 Task: For heading Arial Rounded MT Bold with Underline.  font size for heading26,  'Change the font style of data to'Browallia New.  and font size to 18,  Change the alignment of both headline & data to Align middle & Align Text left.  In the sheet  Inspire Sales 
Action: Mouse moved to (72, 140)
Screenshot: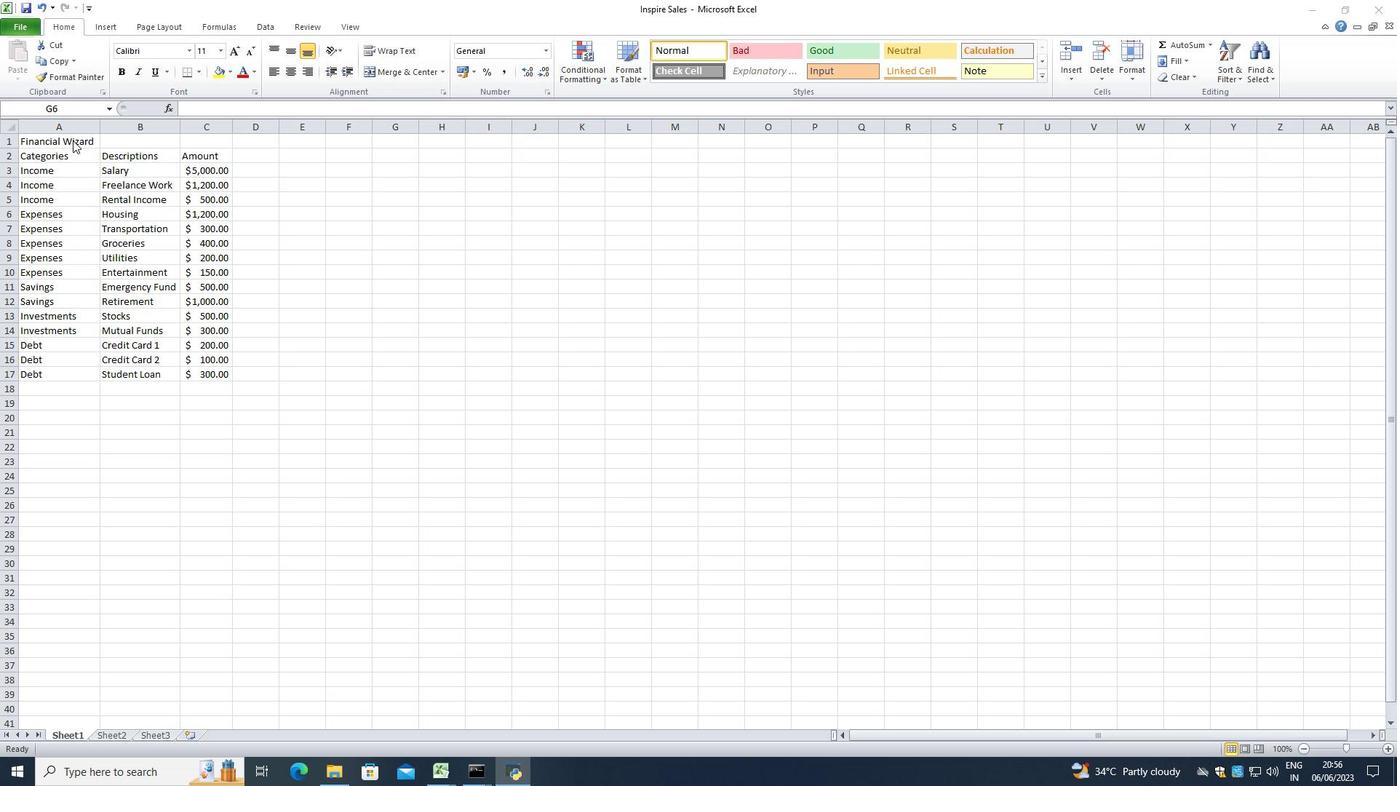 
Action: Mouse pressed left at (72, 140)
Screenshot: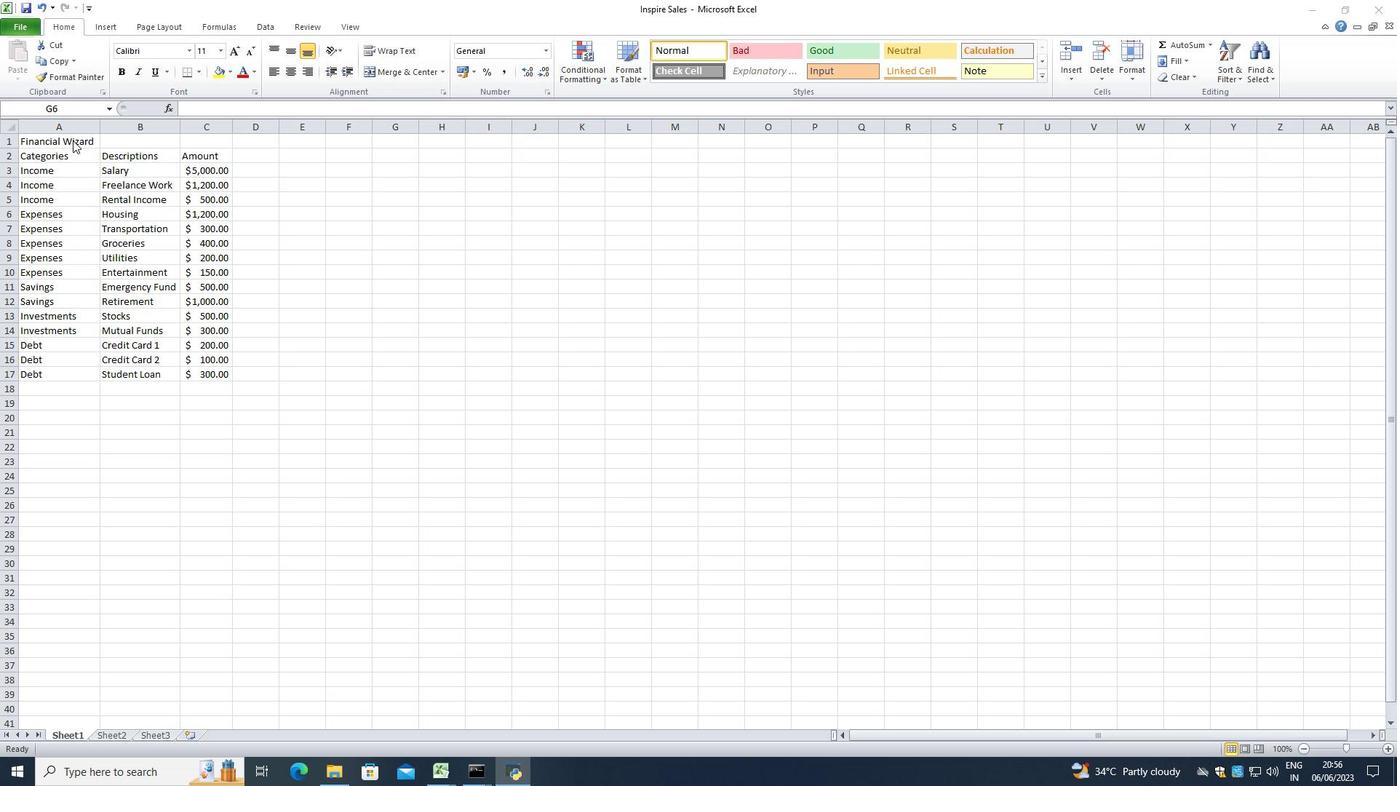 
Action: Mouse moved to (67, 139)
Screenshot: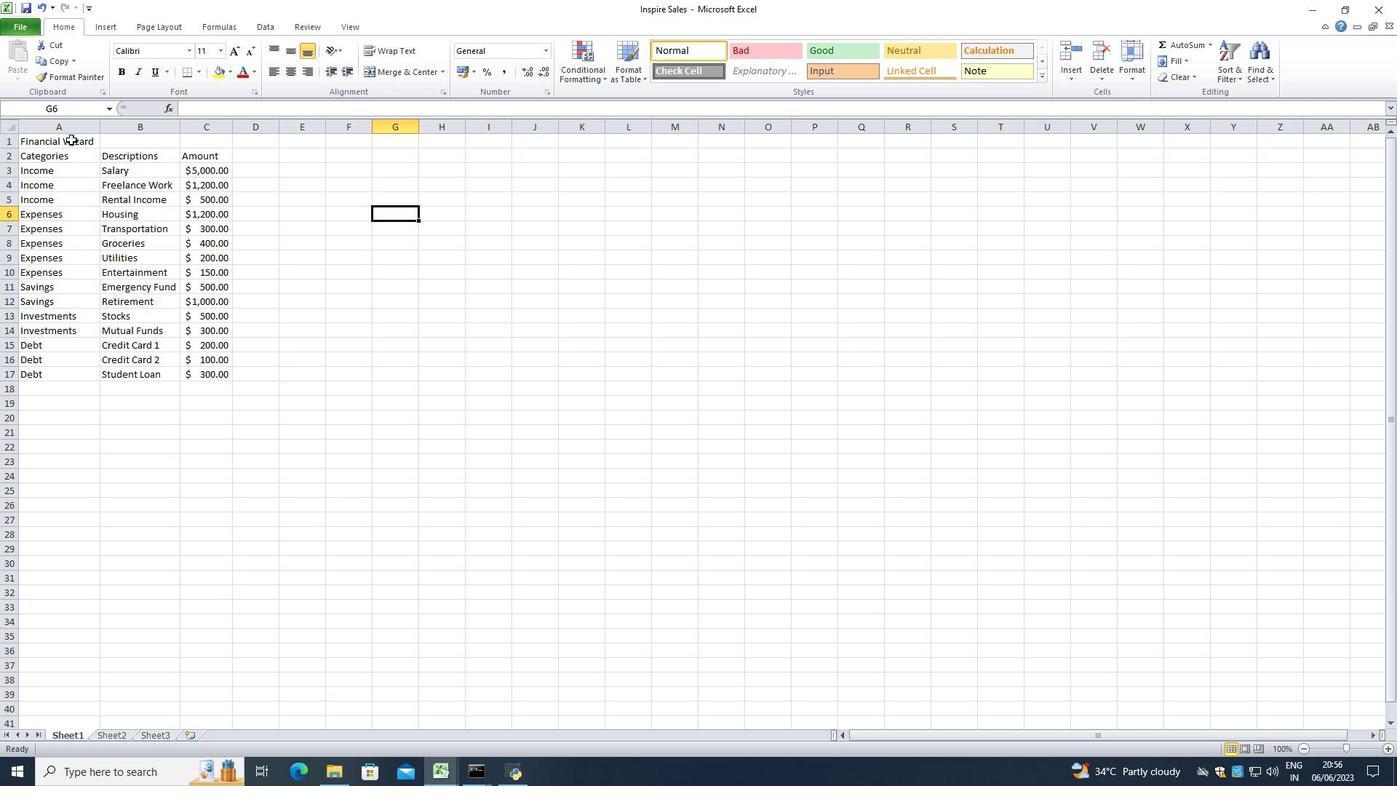 
Action: Mouse pressed left at (67, 139)
Screenshot: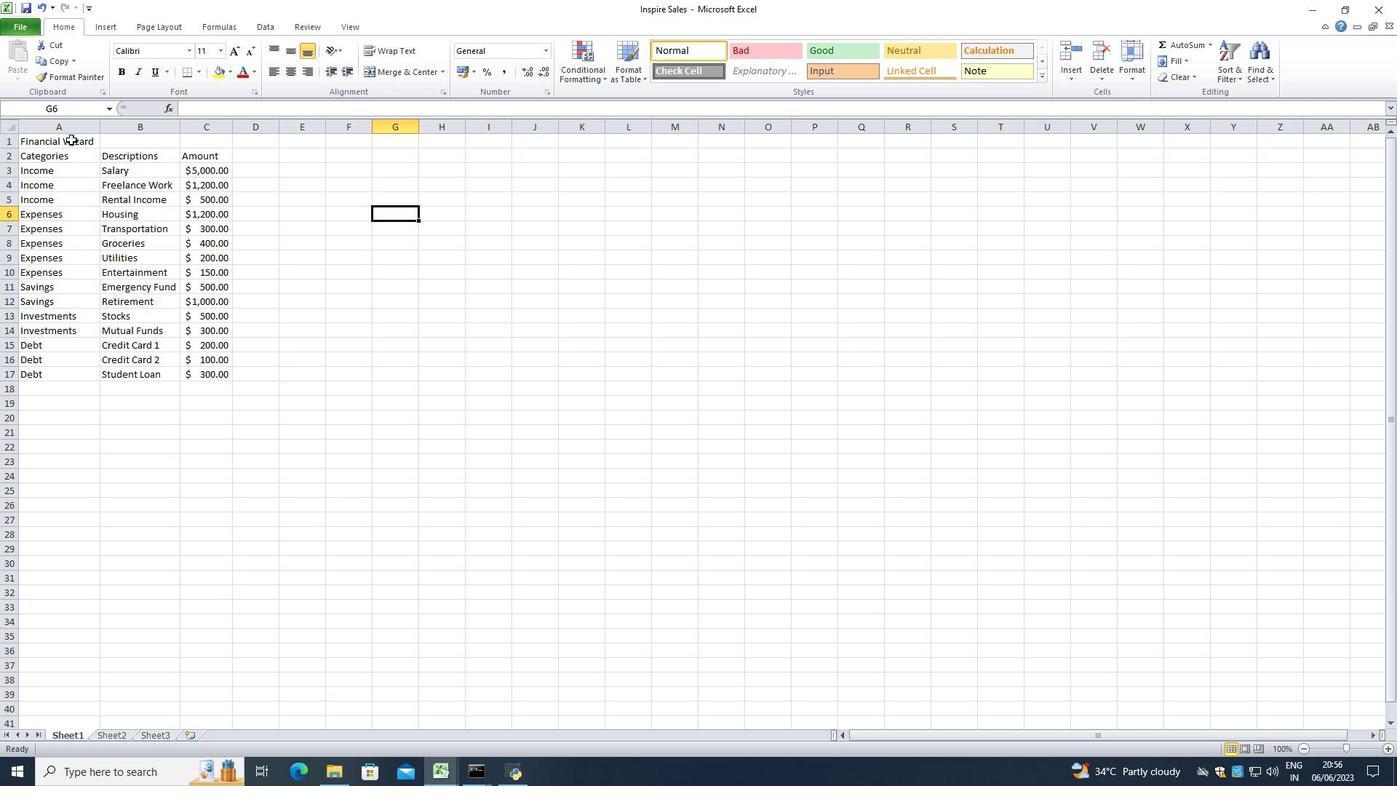 
Action: Mouse moved to (151, 46)
Screenshot: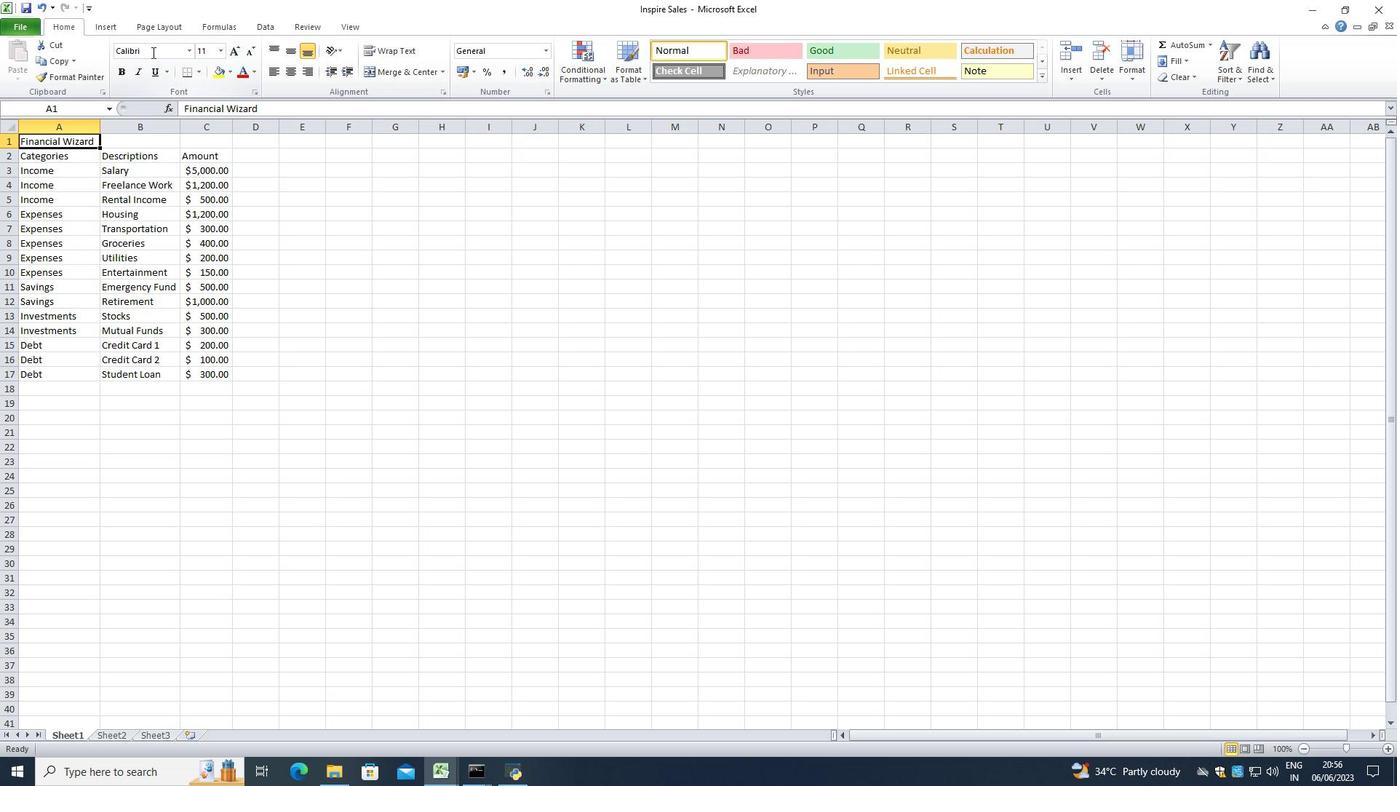 
Action: Mouse pressed left at (151, 46)
Screenshot: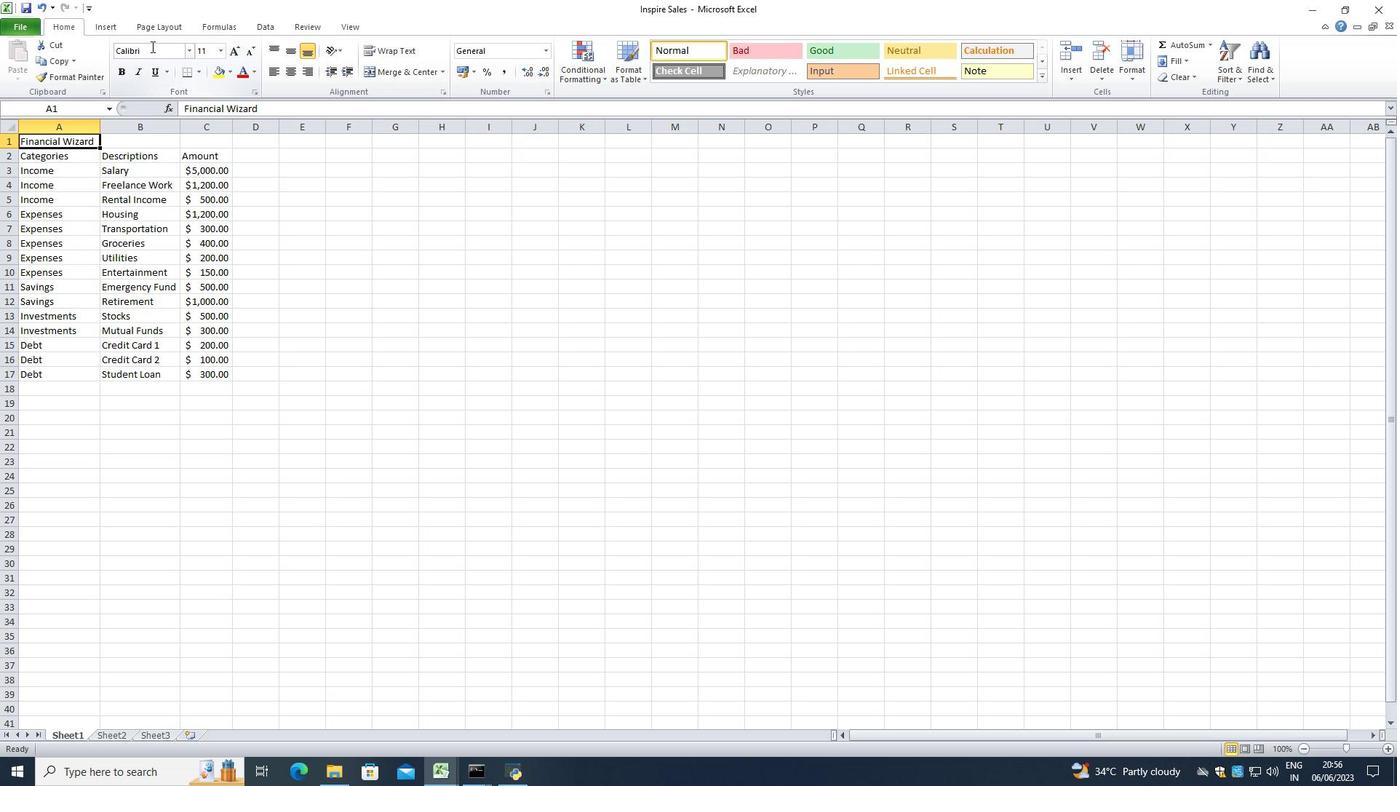 
Action: Key pressed <Key.backspace><Key.shift>Aris<Key.backspace>al<Key.space><Key.shift><Key.shift><Key.shift><Key.shift>Rounded<Key.space><Key.shift><Key.shift><Key.shift>M<Key.shift>T<Key.space><Key.backspace><Key.shift>Bold<Key.enter>
Screenshot: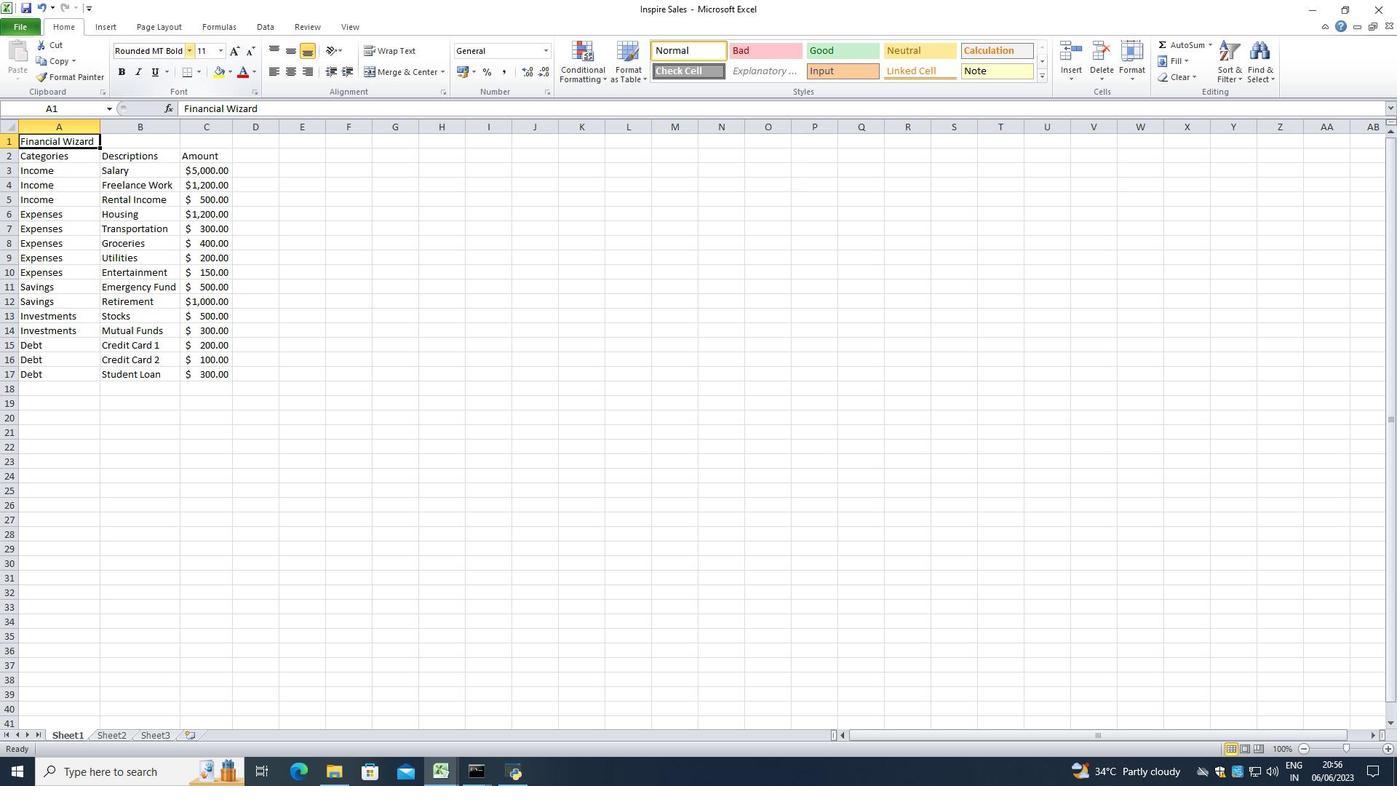 
Action: Mouse moved to (164, 72)
Screenshot: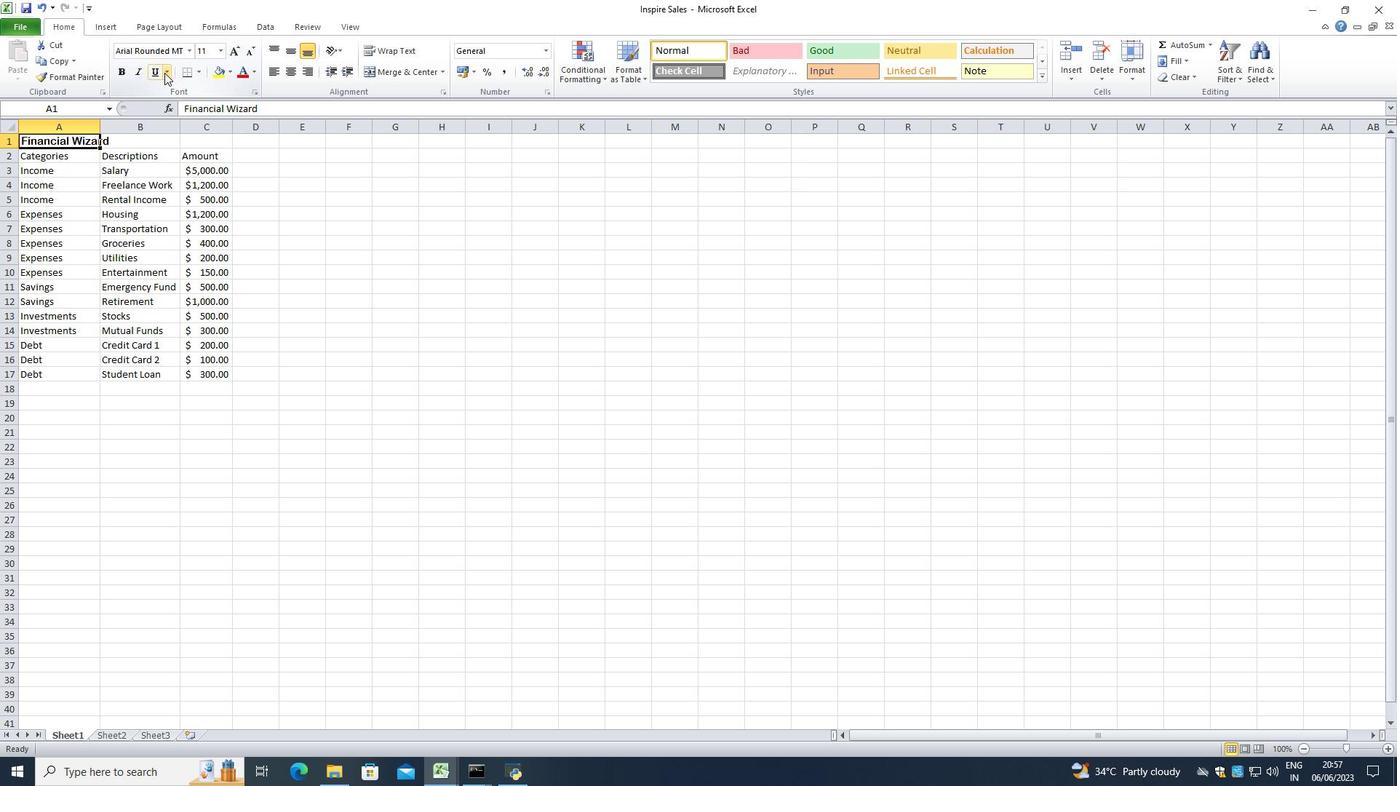 
Action: Mouse pressed left at (164, 72)
Screenshot: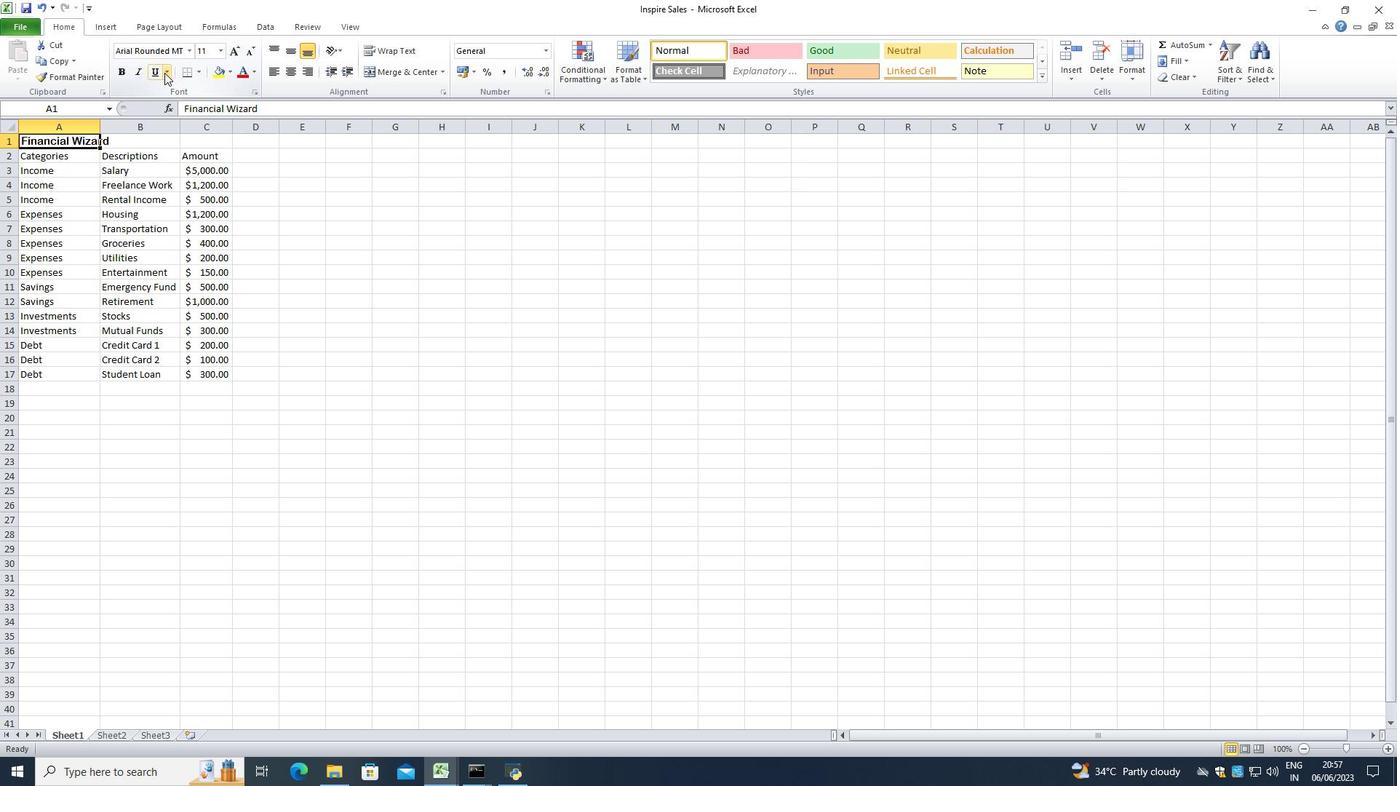 
Action: Mouse moved to (153, 72)
Screenshot: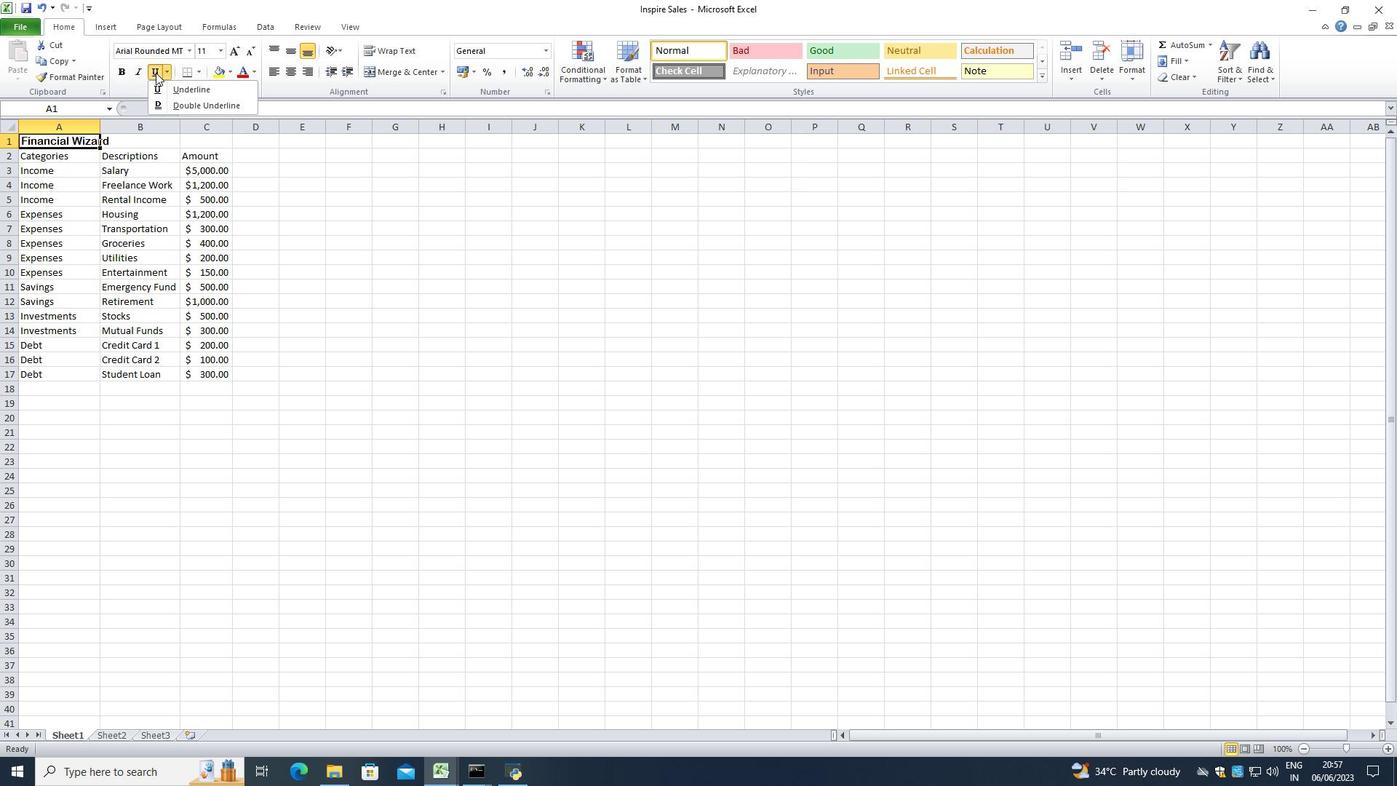 
Action: Mouse pressed left at (153, 72)
Screenshot: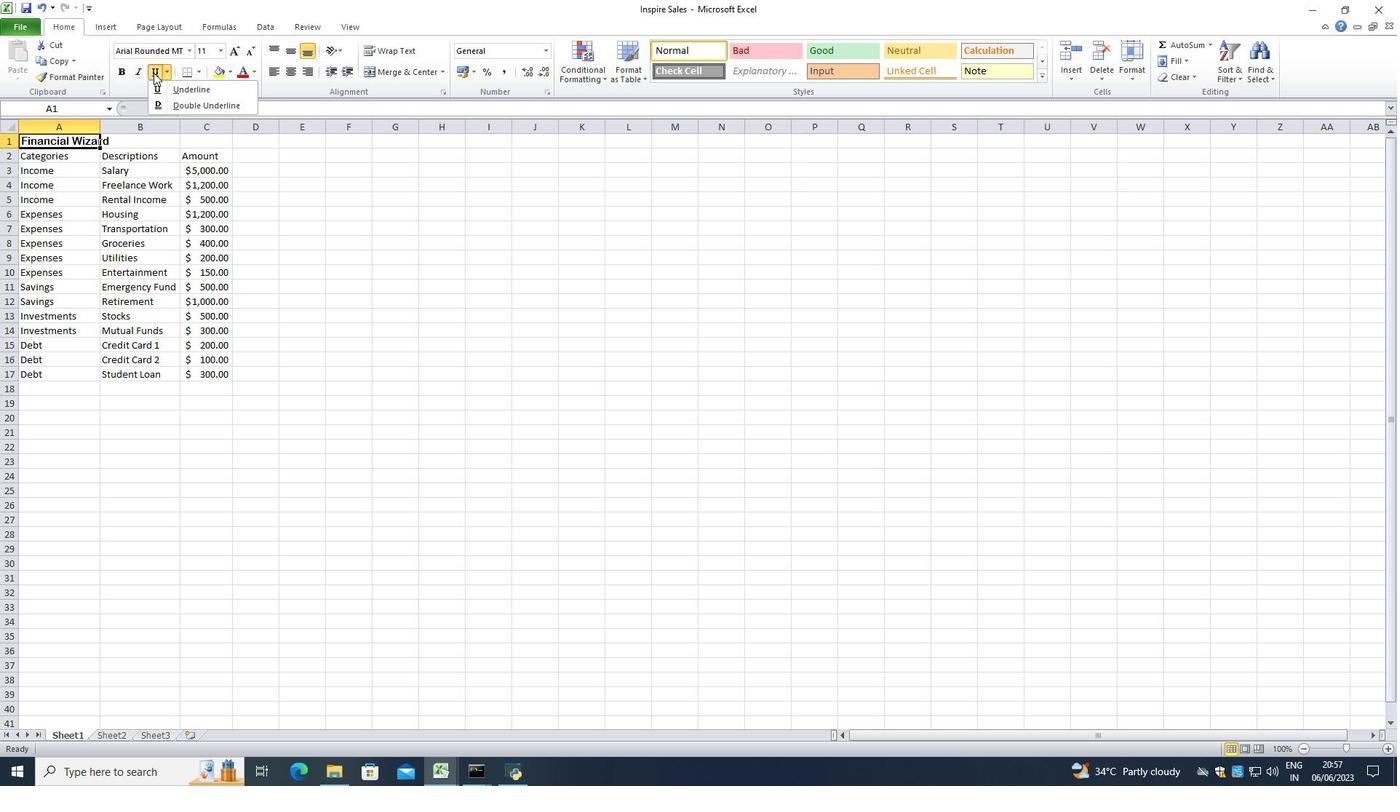 
Action: Mouse moved to (209, 51)
Screenshot: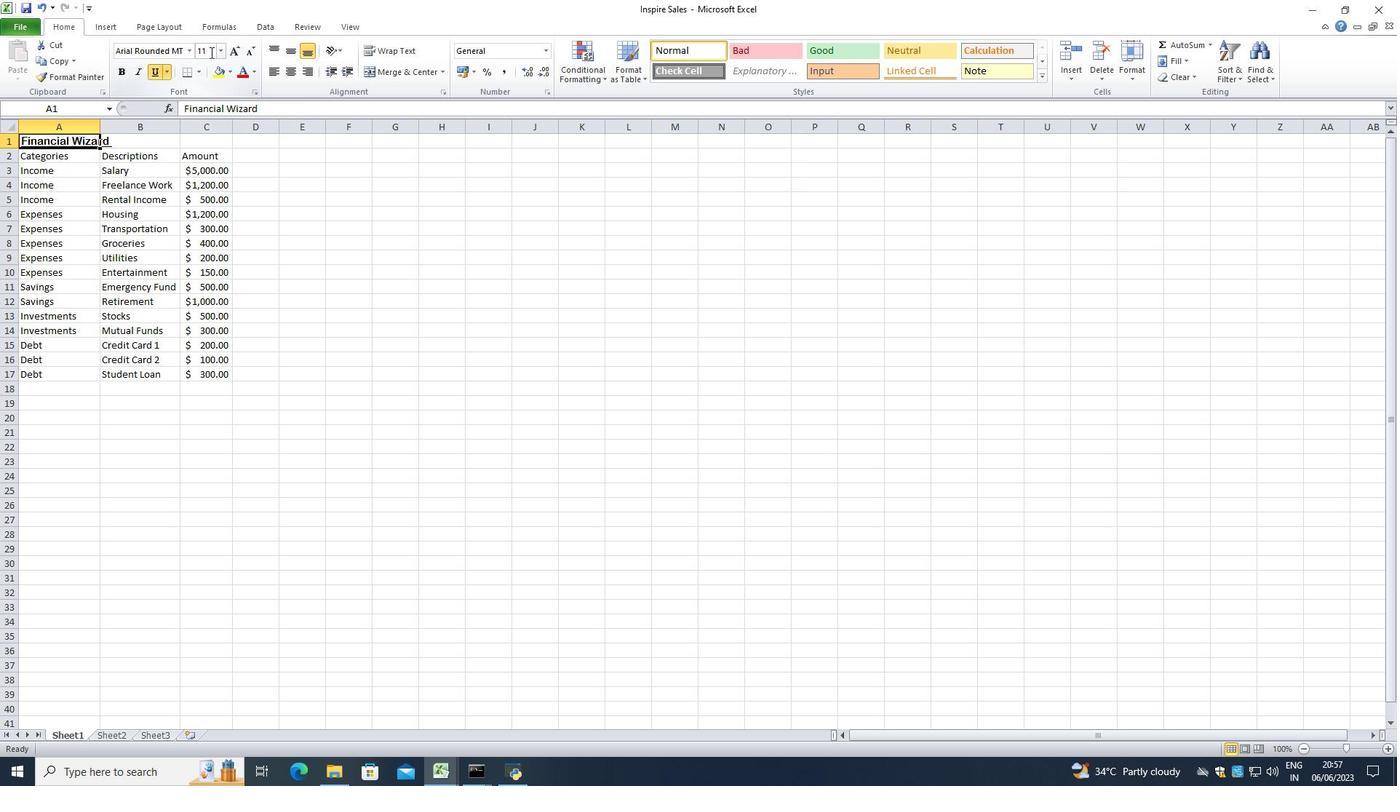 
Action: Mouse pressed left at (209, 51)
Screenshot: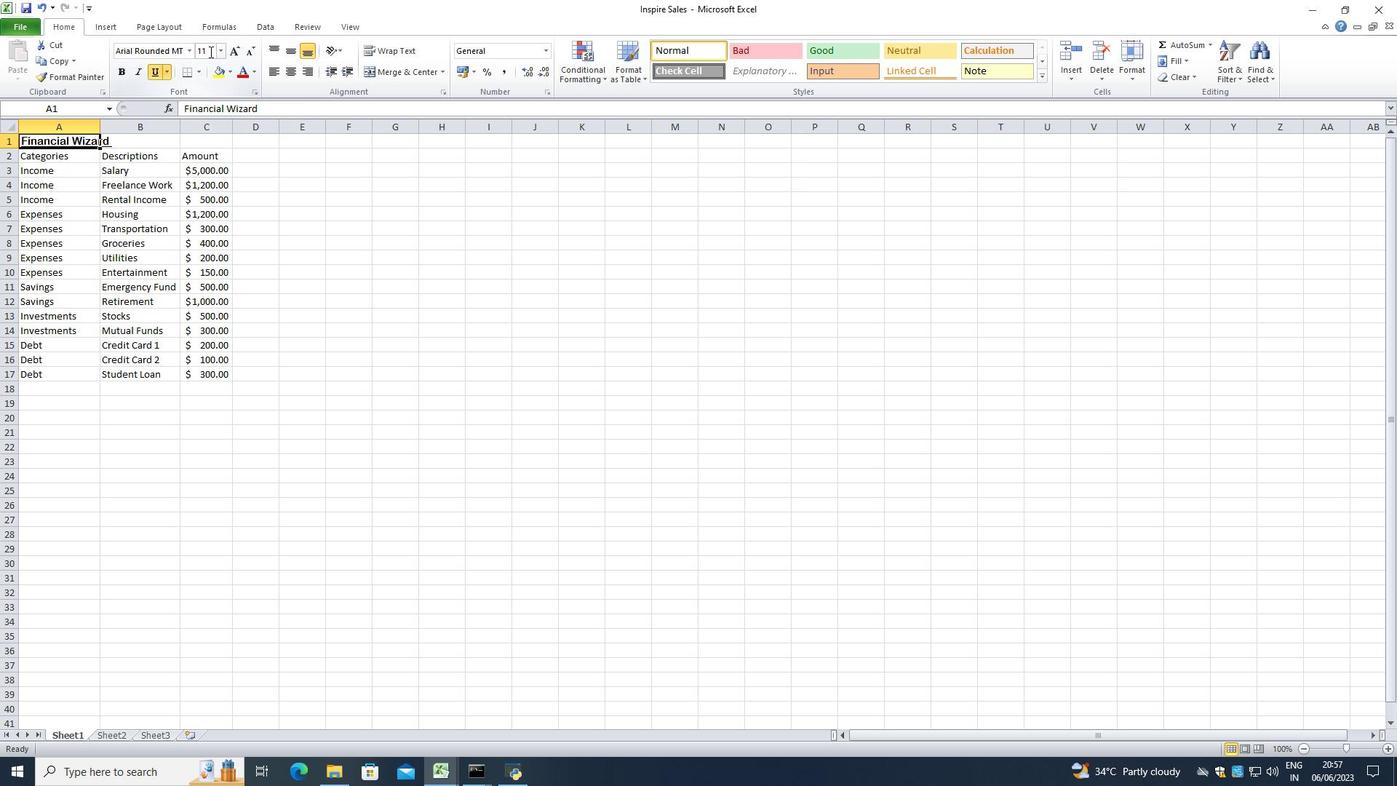 
Action: Mouse moved to (194, 61)
Screenshot: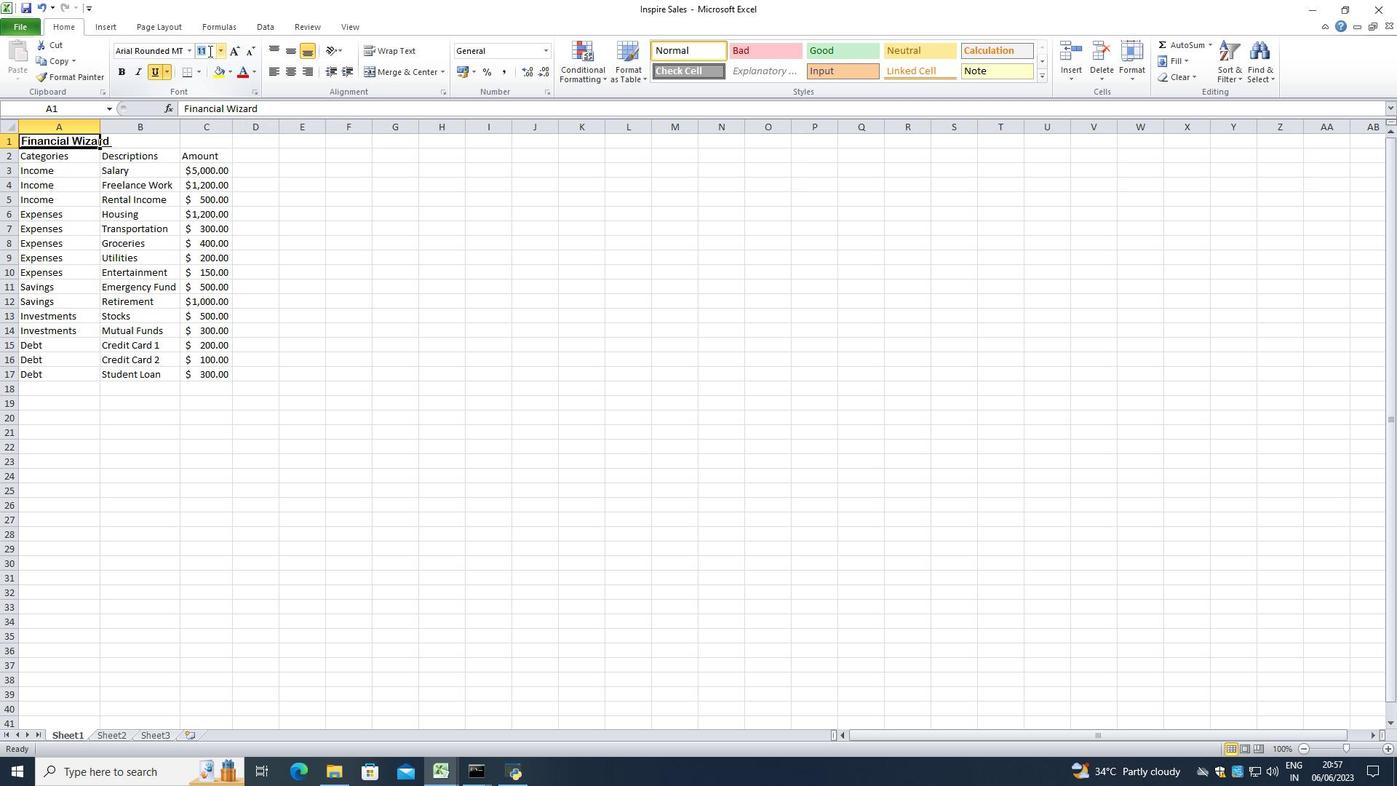 
Action: Key pressed <Key.backspace>26<Key.enter>
Screenshot: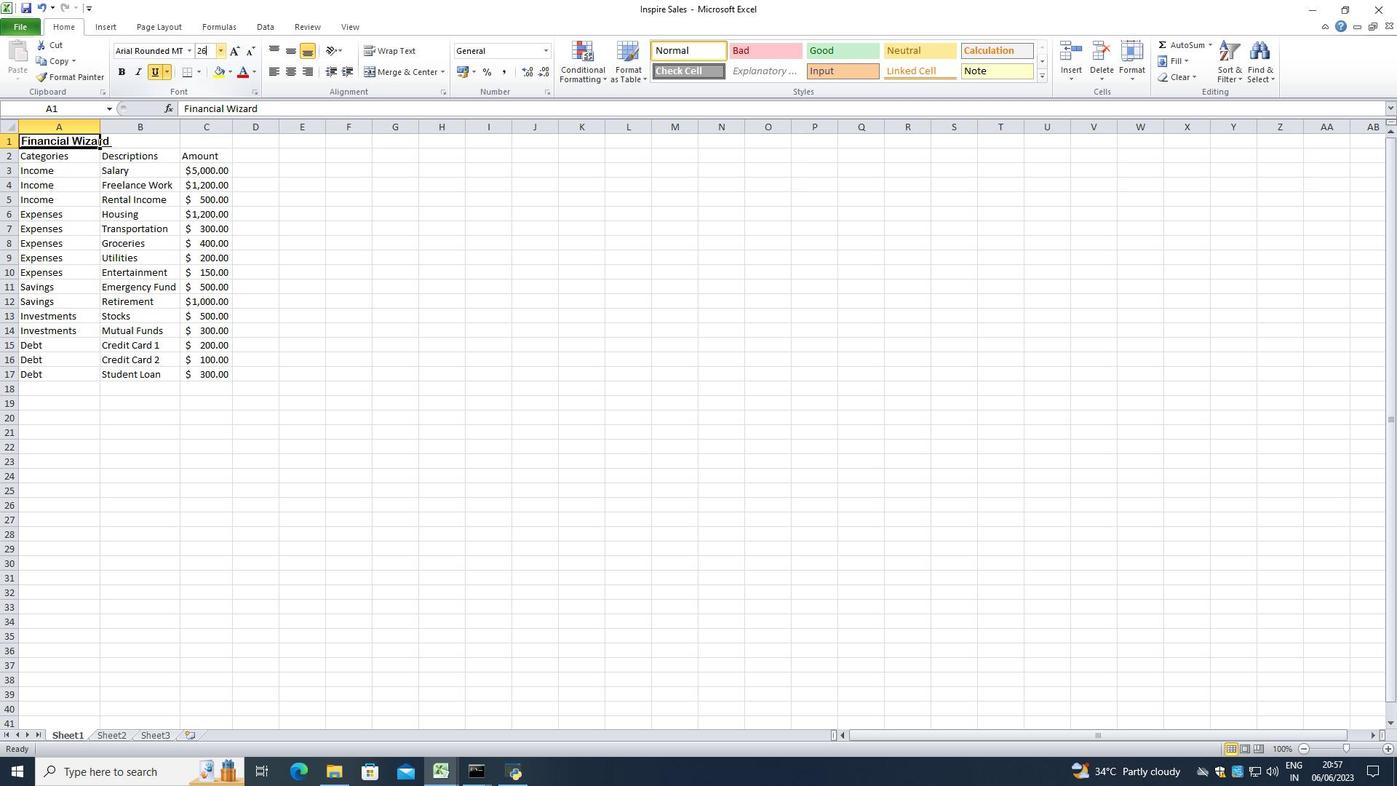 
Action: Mouse moved to (87, 176)
Screenshot: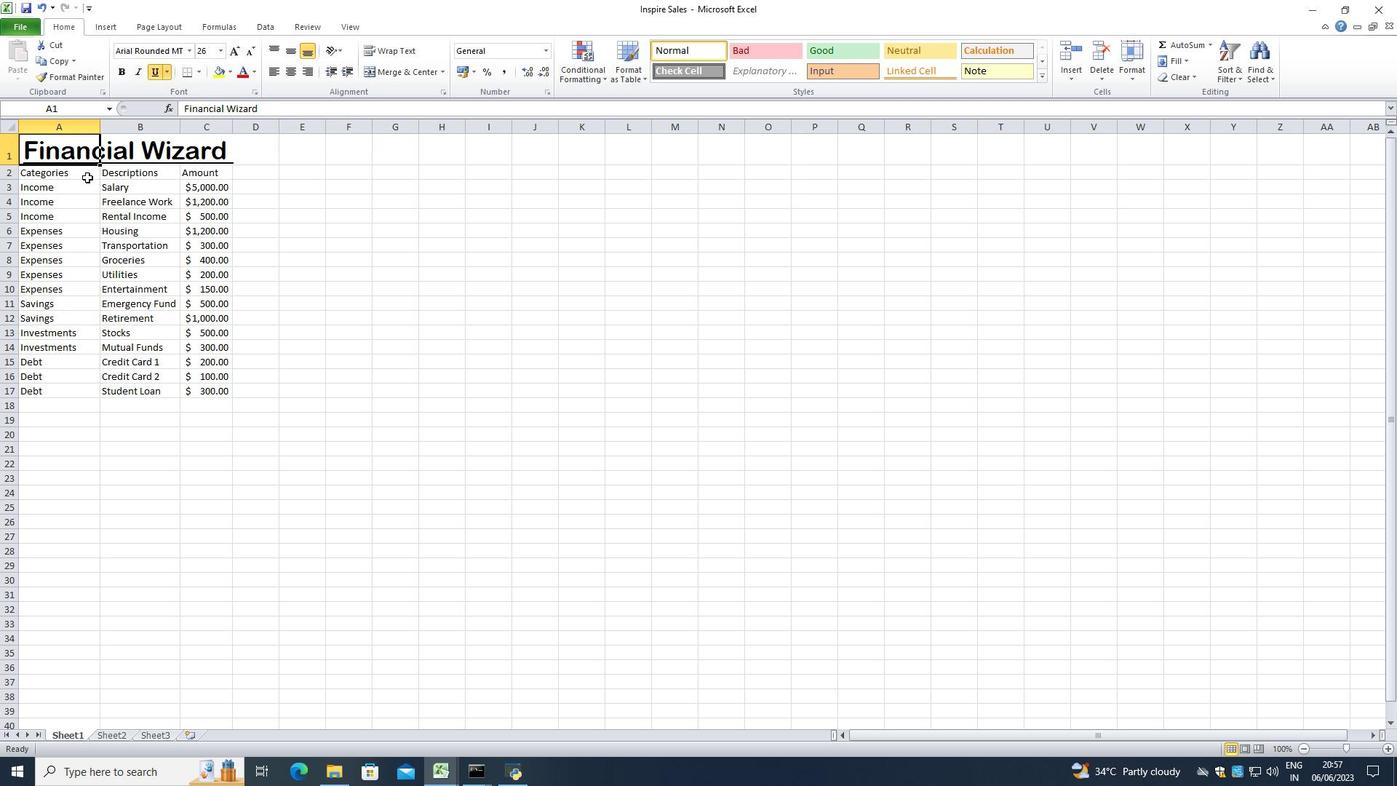 
Action: Mouse pressed left at (87, 176)
Screenshot: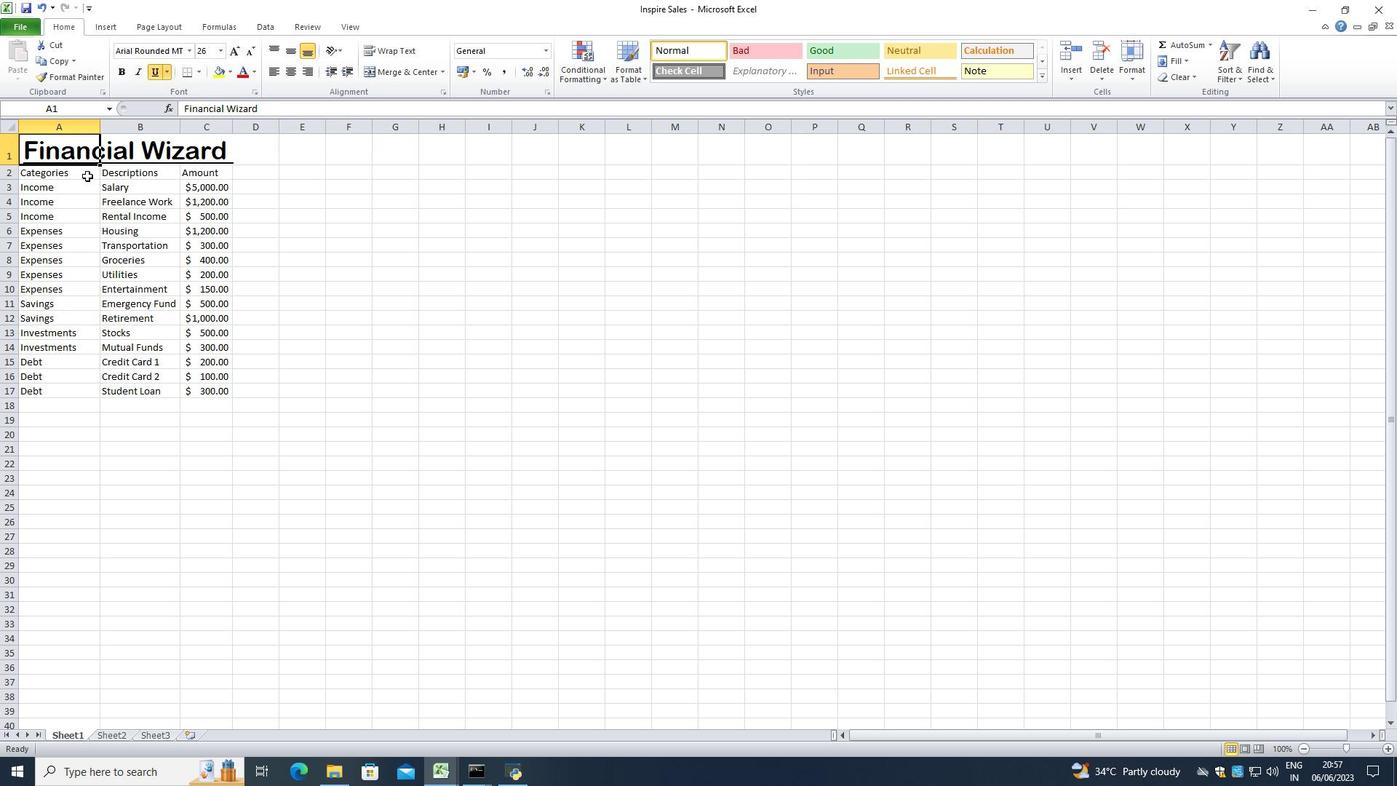 
Action: Mouse moved to (163, 53)
Screenshot: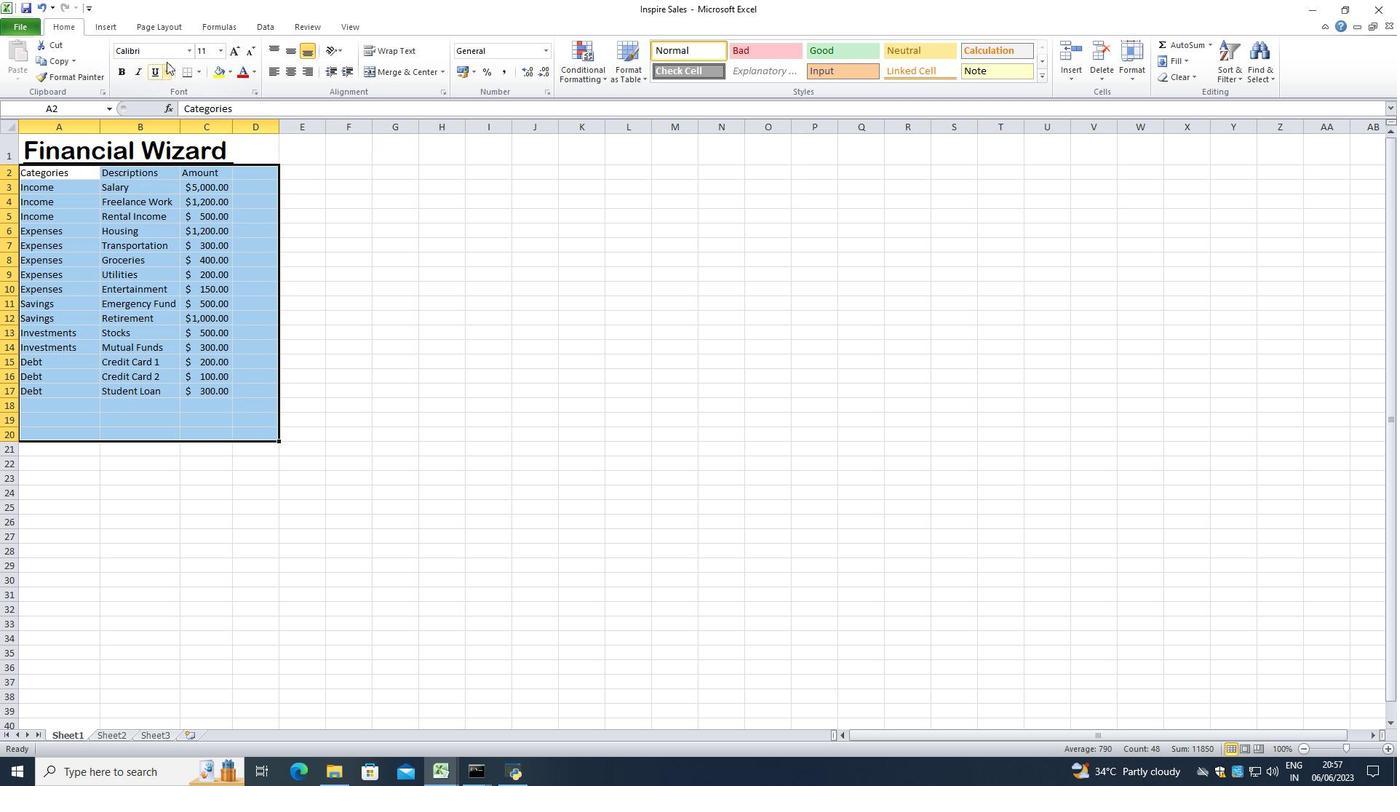 
Action: Mouse pressed left at (163, 53)
Screenshot: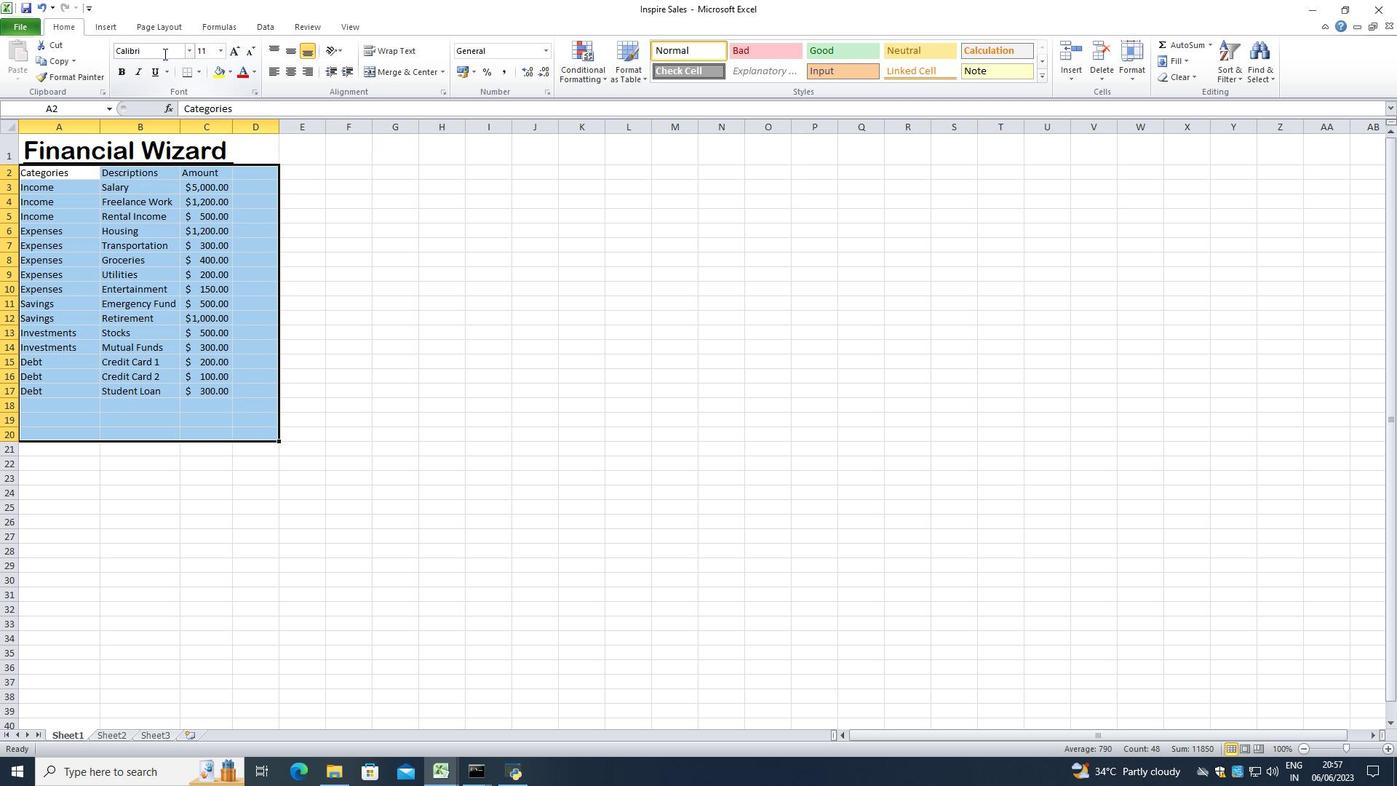
Action: Mouse moved to (167, 50)
Screenshot: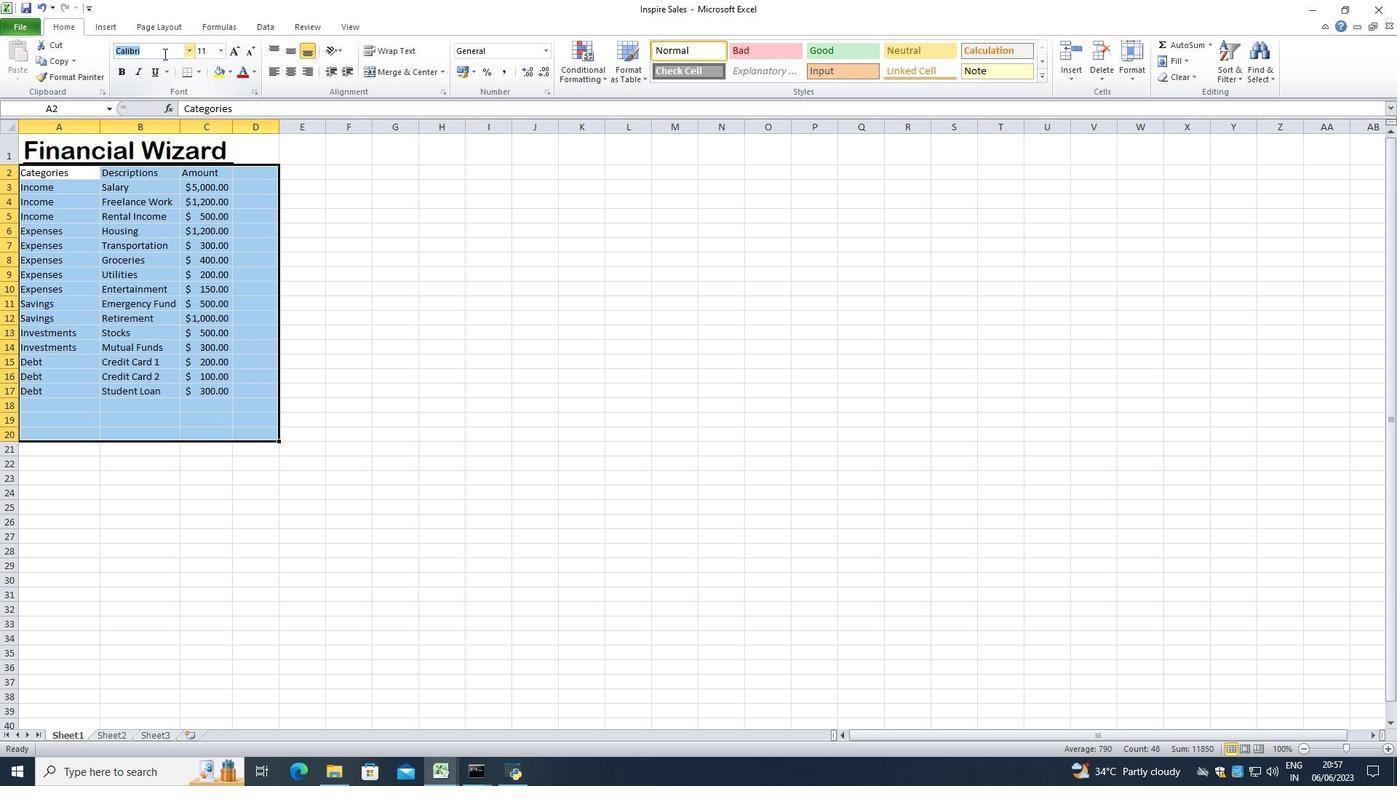 
Action: Key pressed <Key.backspace><Key.shift><Key.shift><Key.shift><Key.shift><Key.shift>Browallia<Key.space><Key.shift><Key.shift><Key.shift><Key.shift><Key.shift><Key.shift><Key.shift>New<Key.enter>
Screenshot: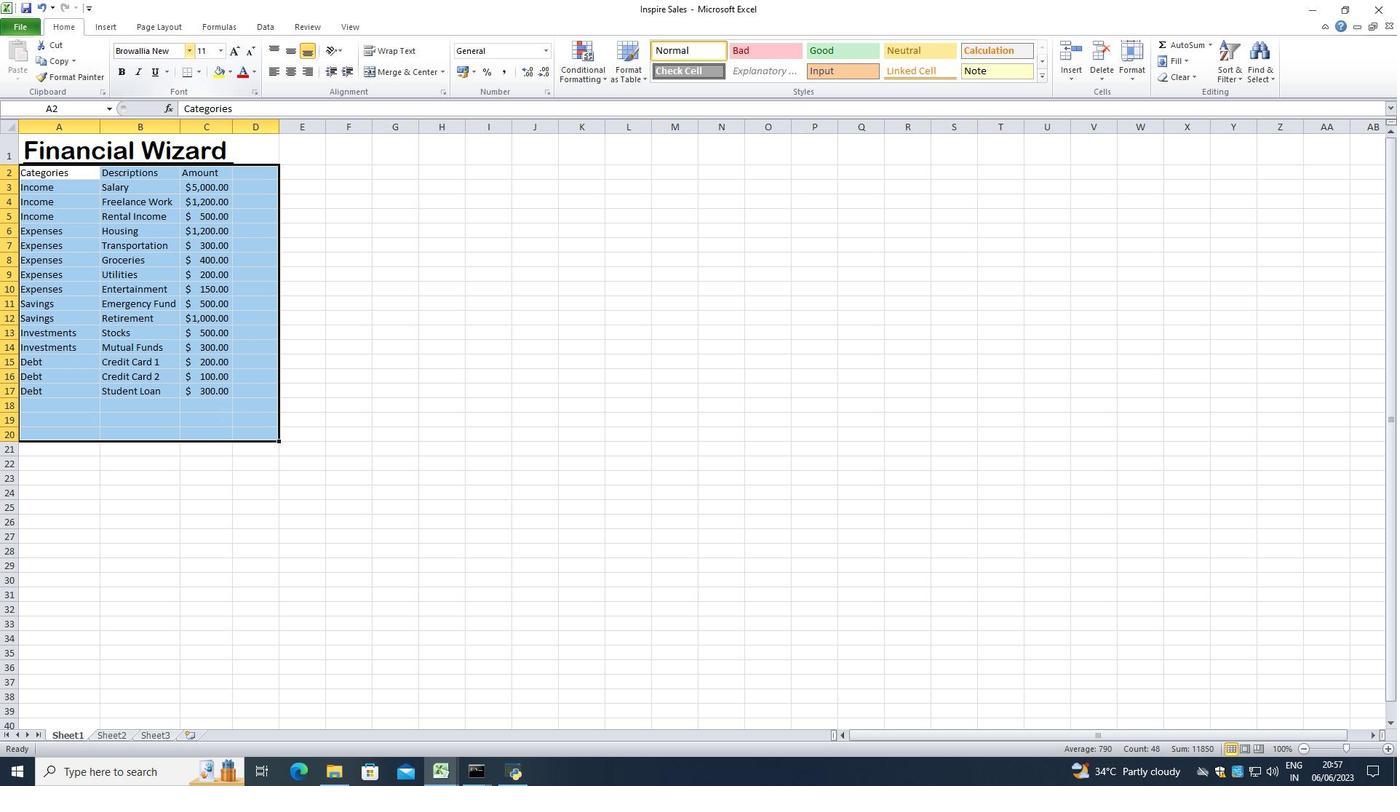 
Action: Mouse moved to (205, 50)
Screenshot: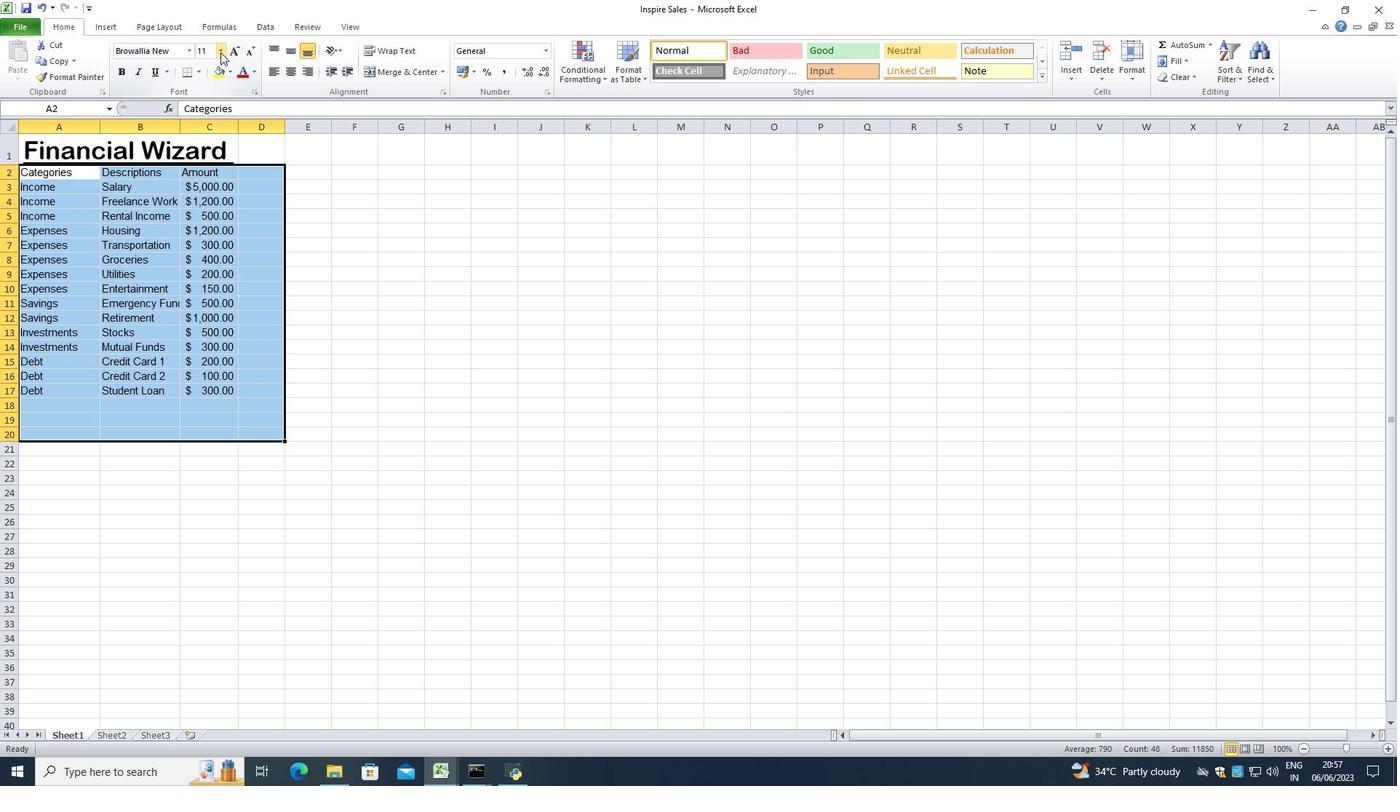
Action: Mouse pressed left at (205, 50)
Screenshot: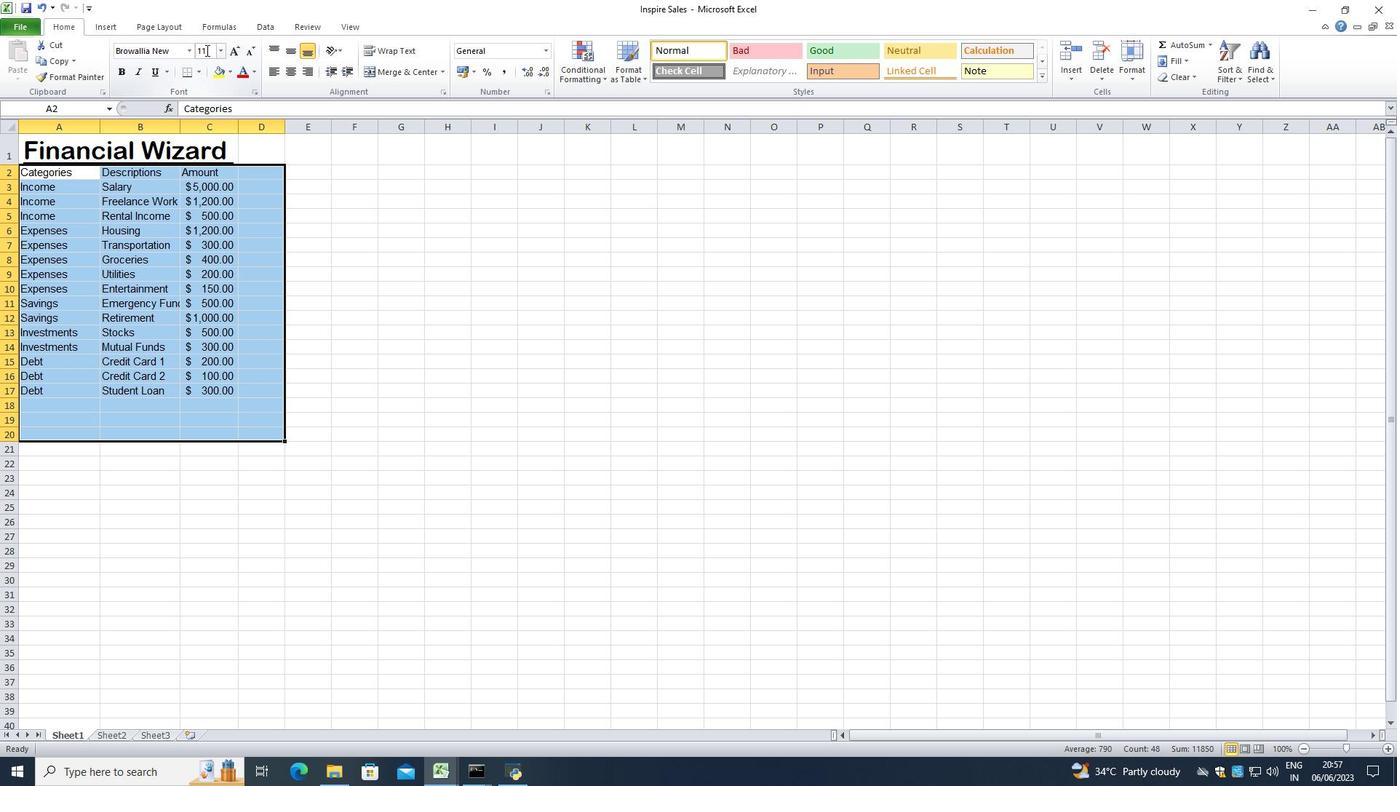 
Action: Mouse moved to (195, 55)
Screenshot: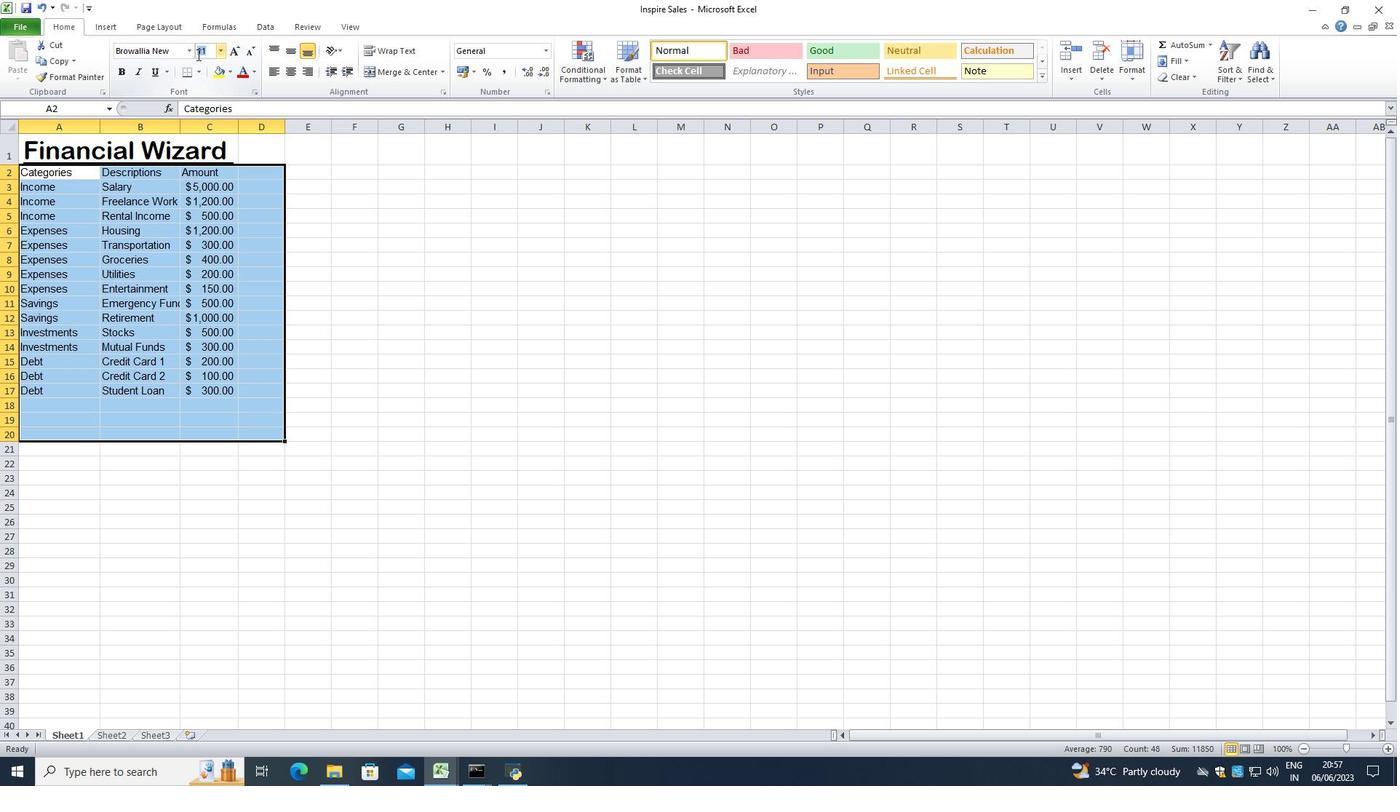
Action: Key pressed <Key.backspace>18<Key.enter>
Screenshot: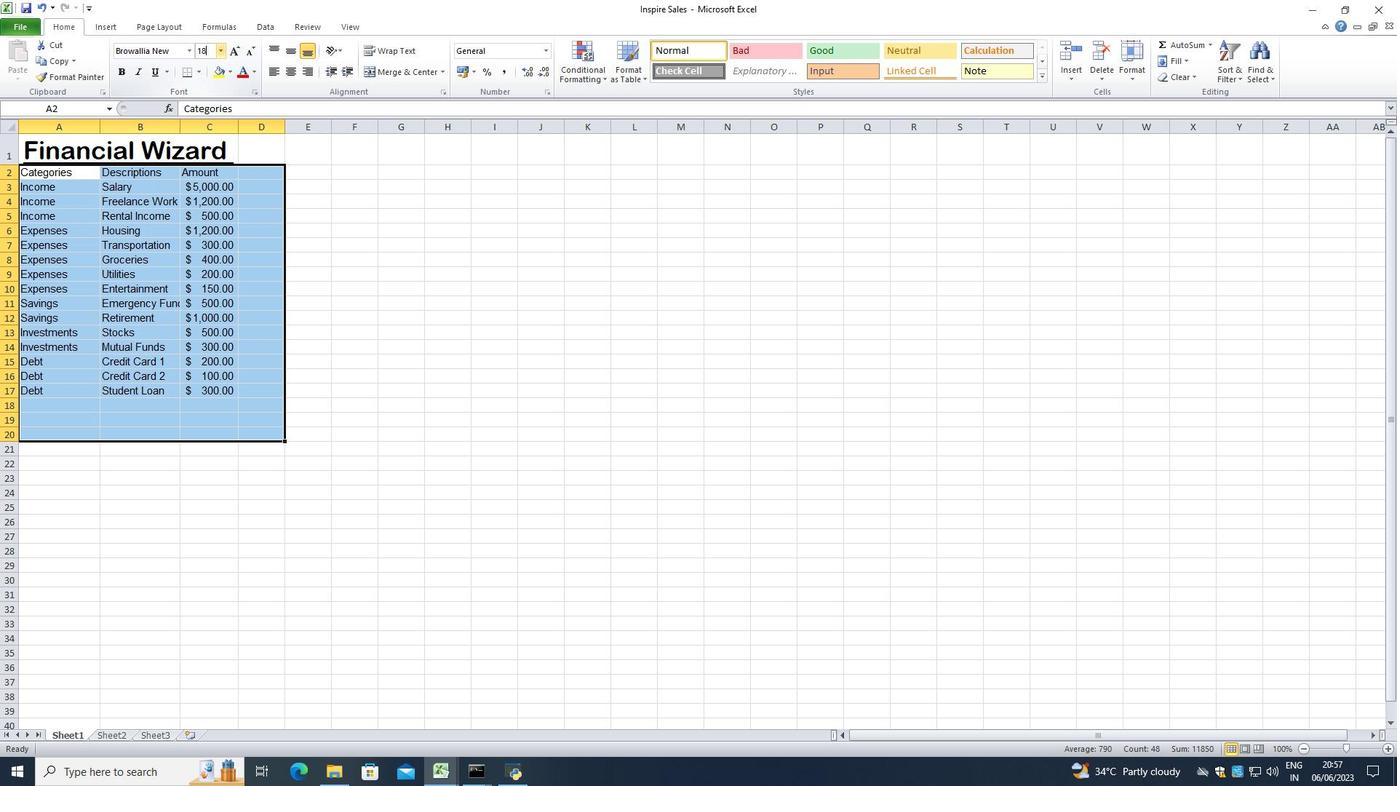 
Action: Mouse moved to (47, 144)
Screenshot: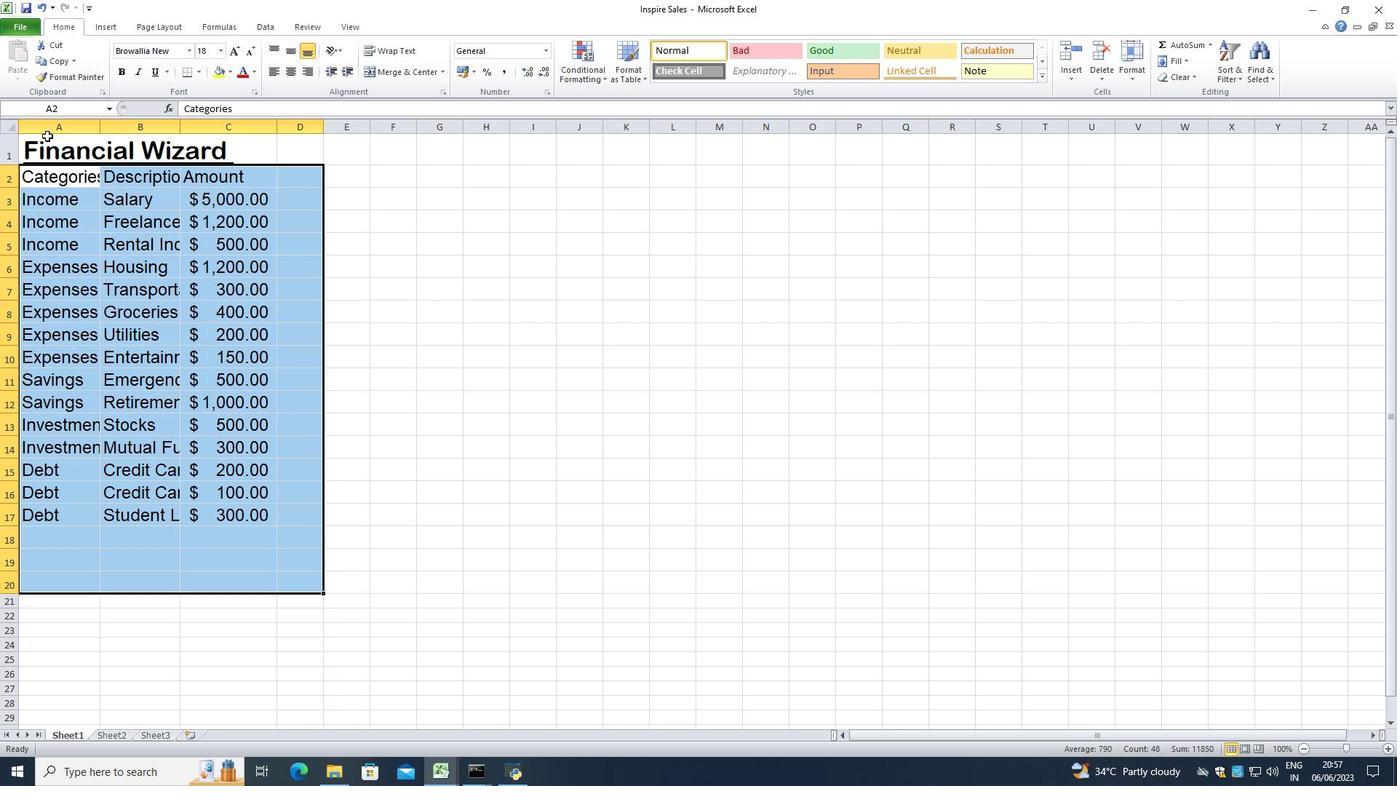 
Action: Mouse pressed left at (47, 144)
Screenshot: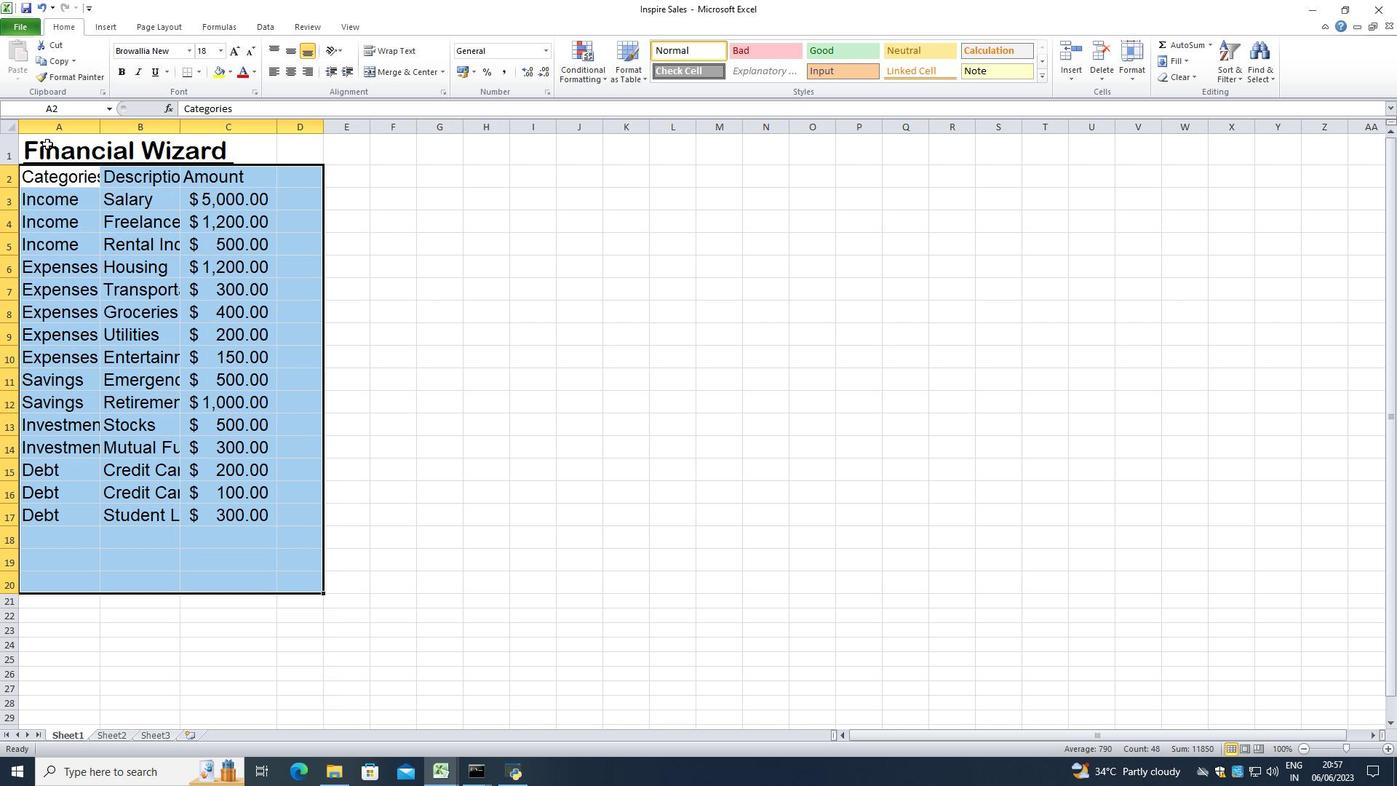 
Action: Mouse moved to (287, 56)
Screenshot: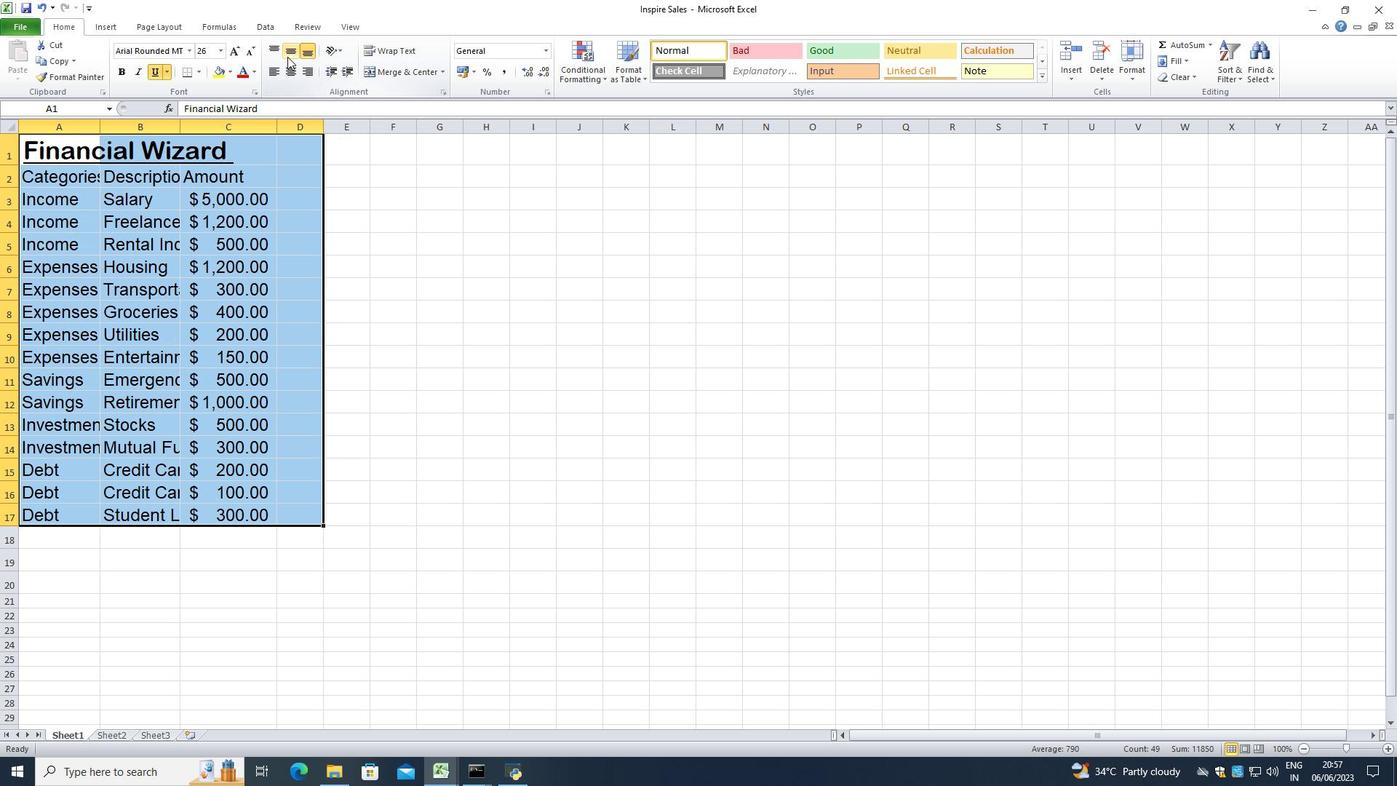 
Action: Mouse pressed left at (287, 56)
Screenshot: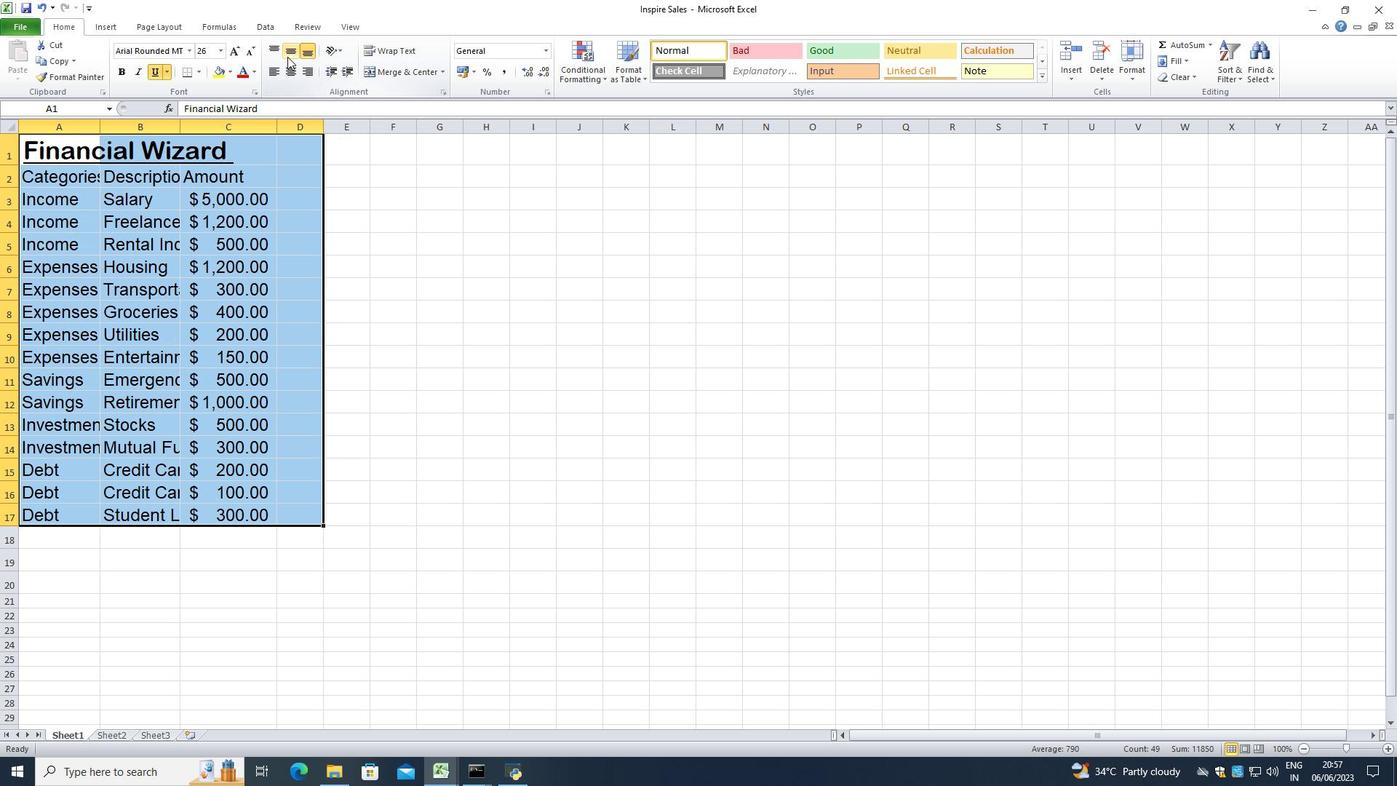 
Action: Mouse moved to (272, 73)
Screenshot: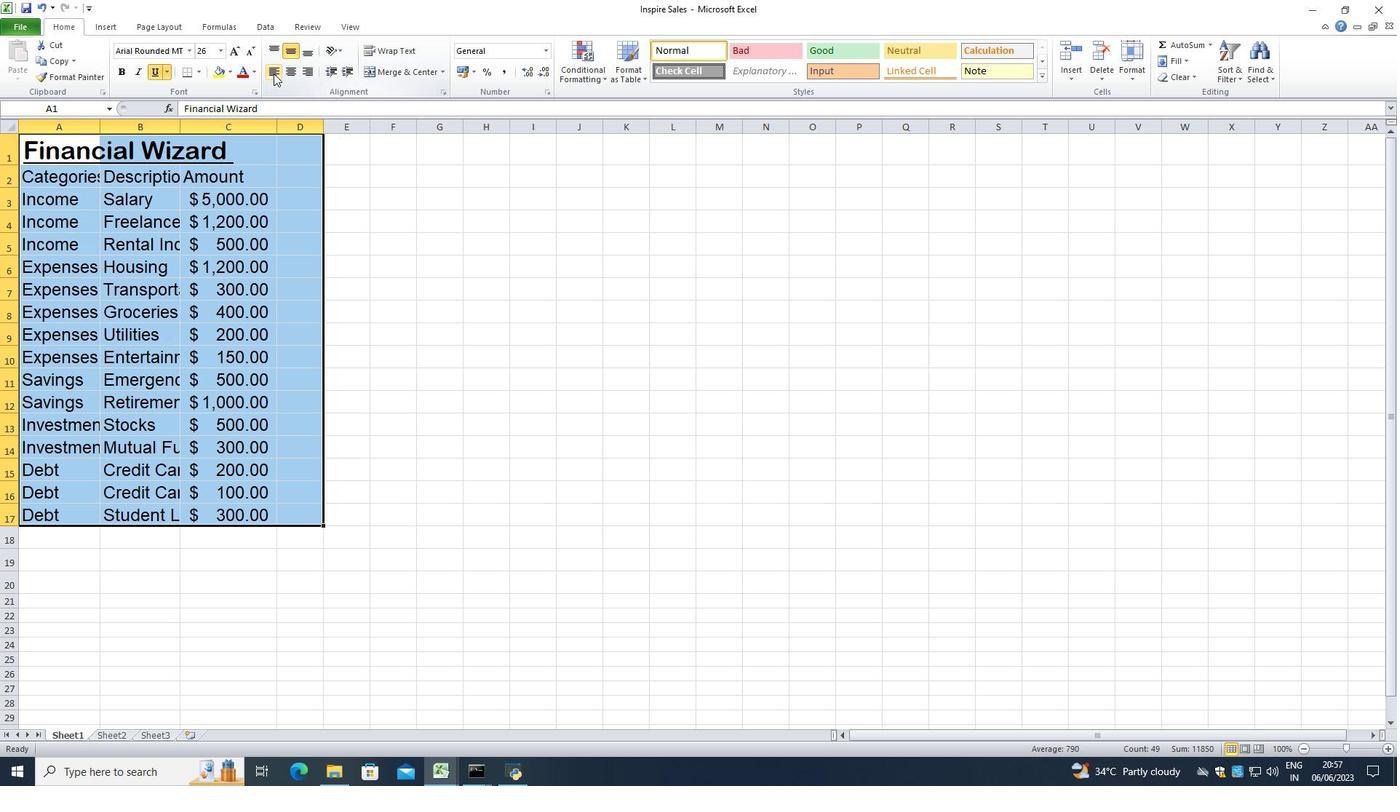 
Action: Mouse pressed left at (272, 73)
Screenshot: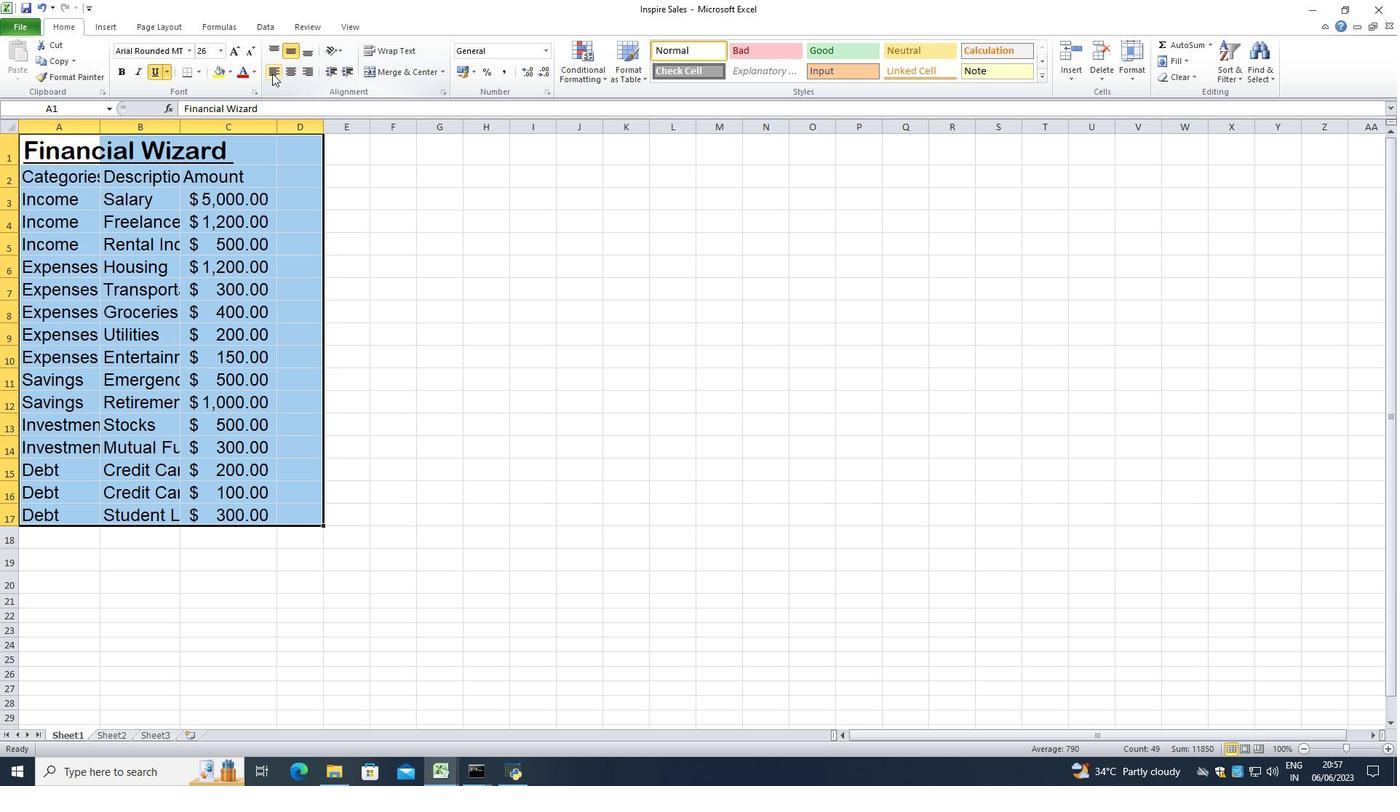 
Action: Mouse moved to (401, 256)
Screenshot: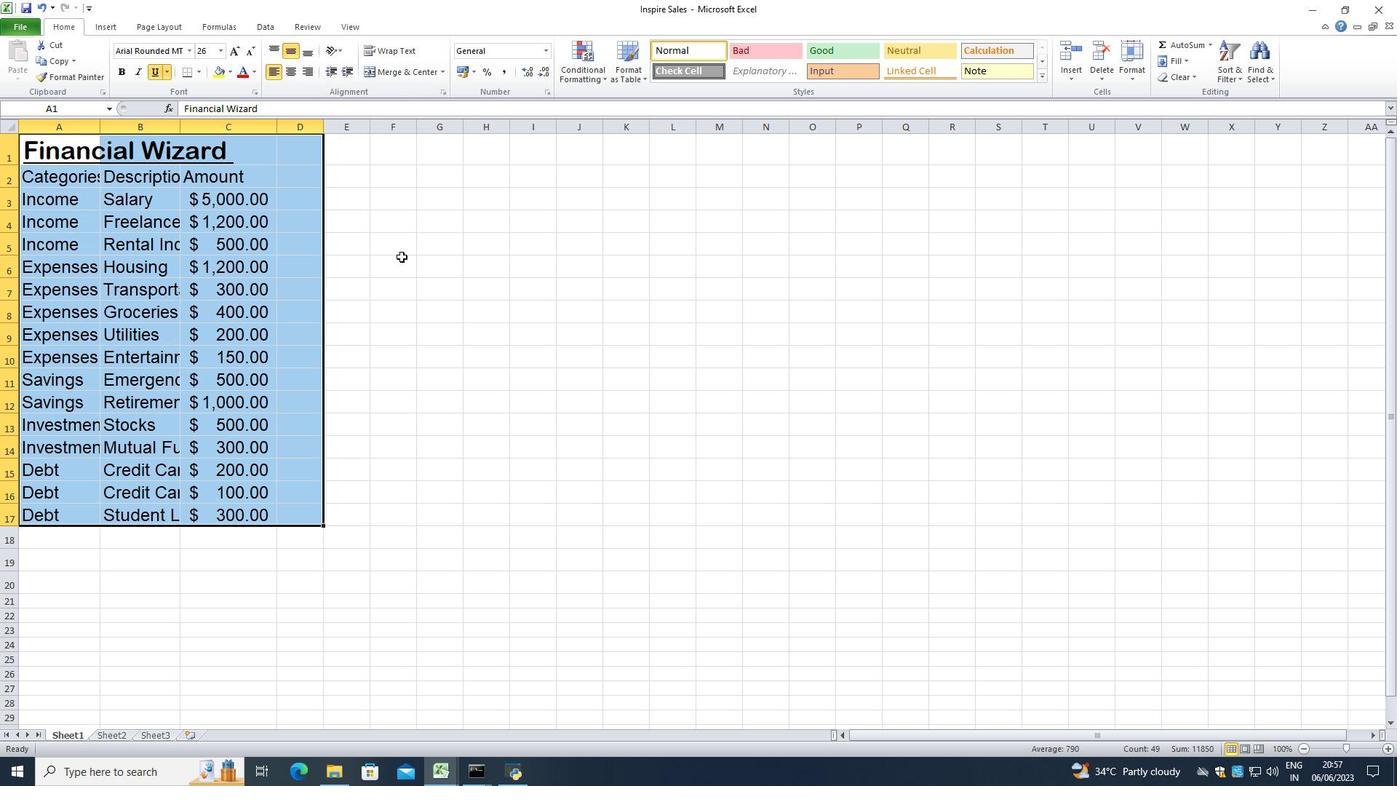 
Action: Mouse pressed left at (401, 256)
Screenshot: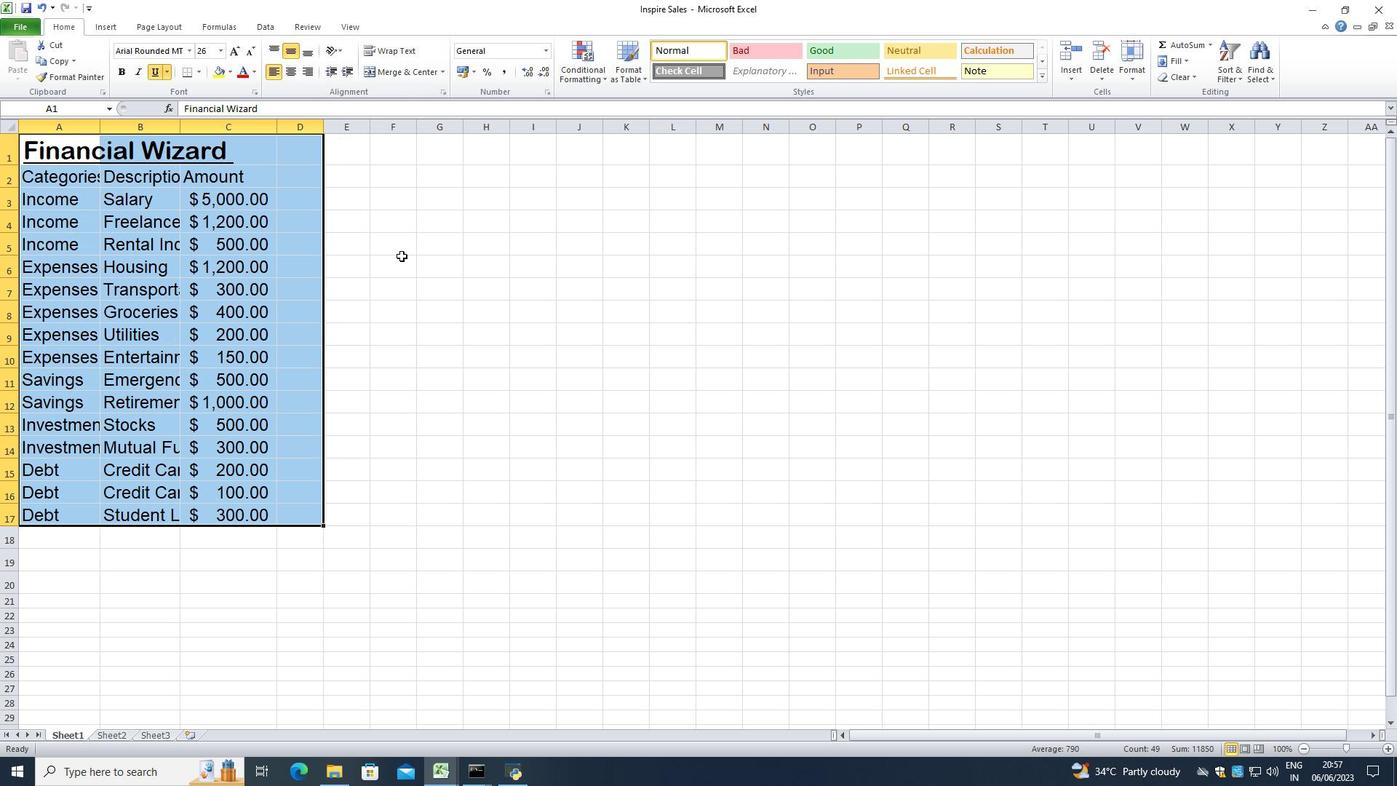 
Action: Mouse moved to (101, 124)
Screenshot: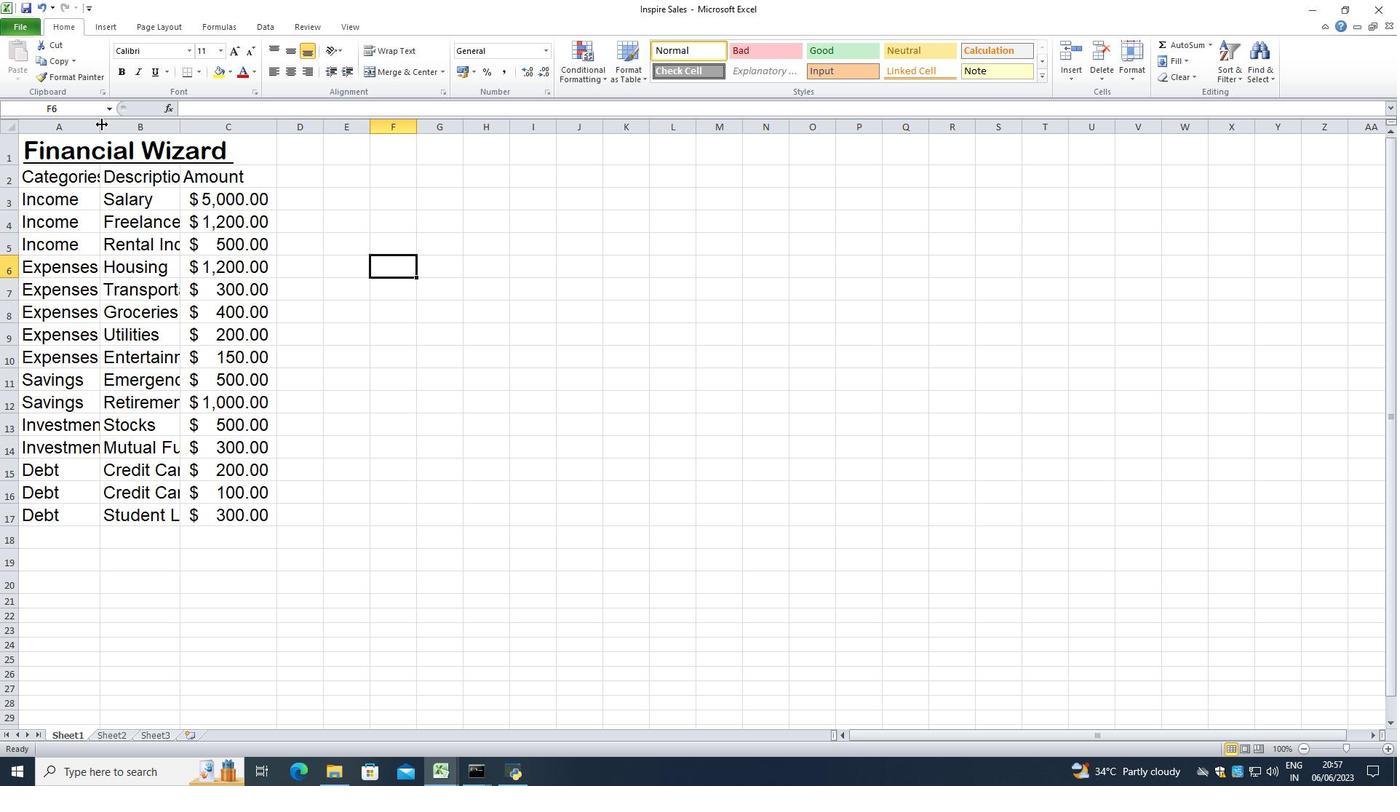
Action: Mouse pressed left at (101, 124)
Screenshot: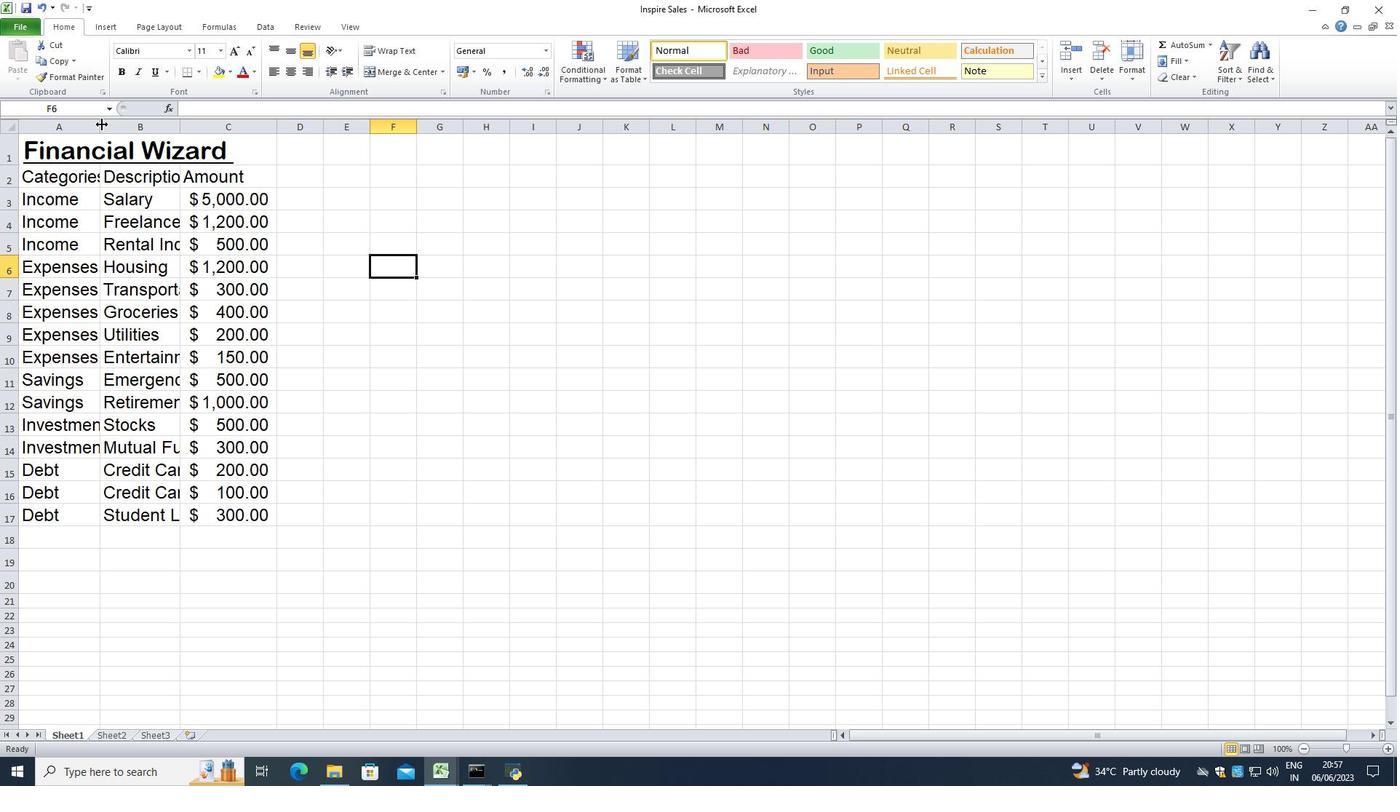 
Action: Mouse moved to (102, 125)
Screenshot: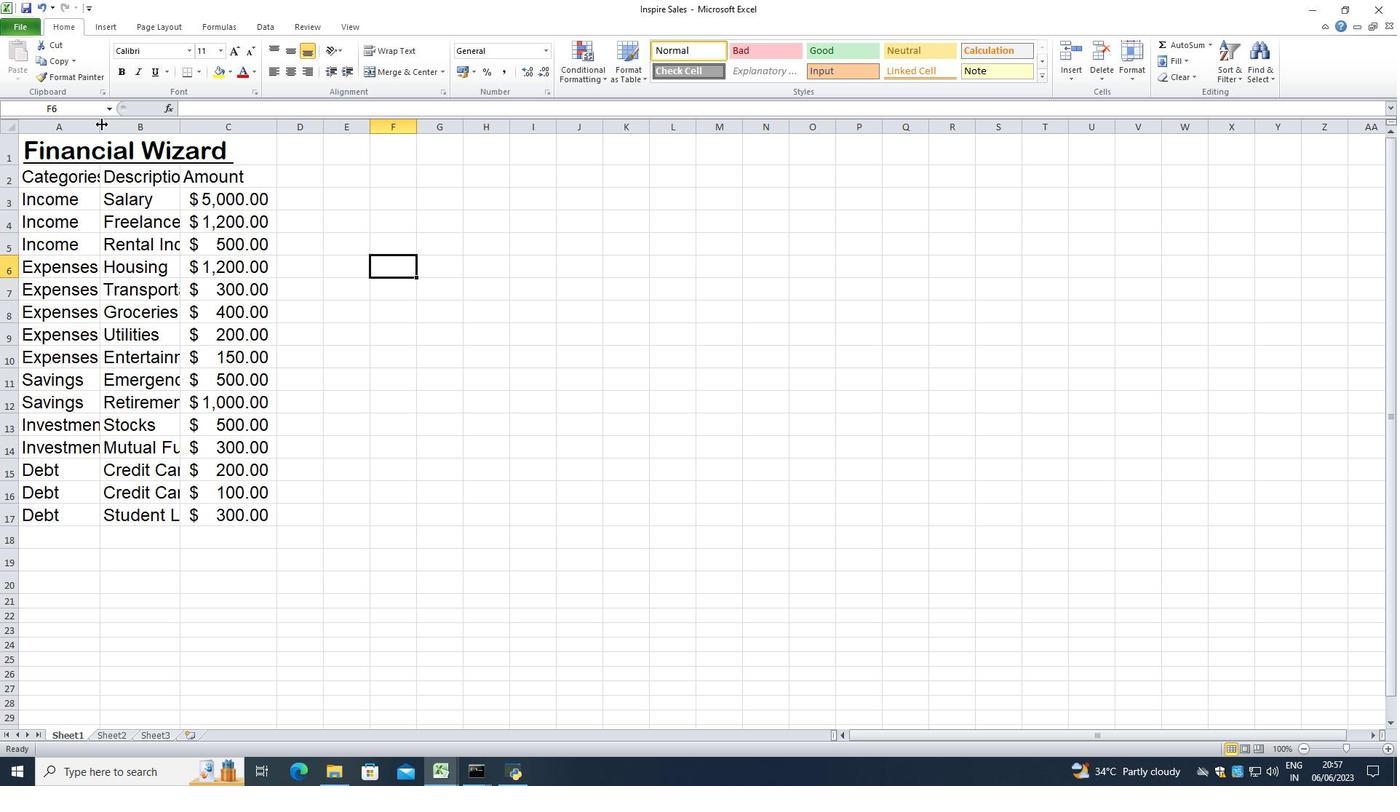 
Action: Mouse pressed left at (102, 125)
Screenshot: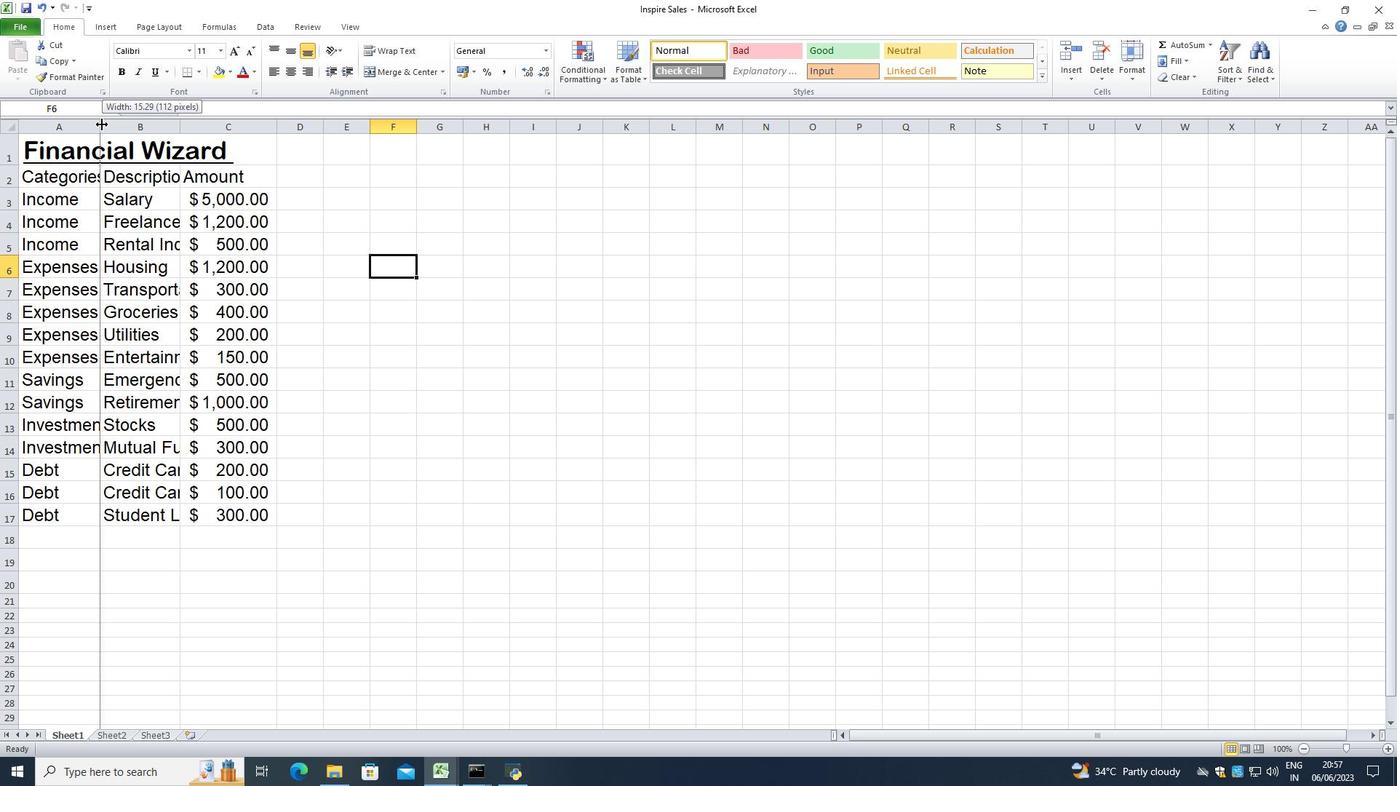 
Action: Mouse moved to (182, 126)
Screenshot: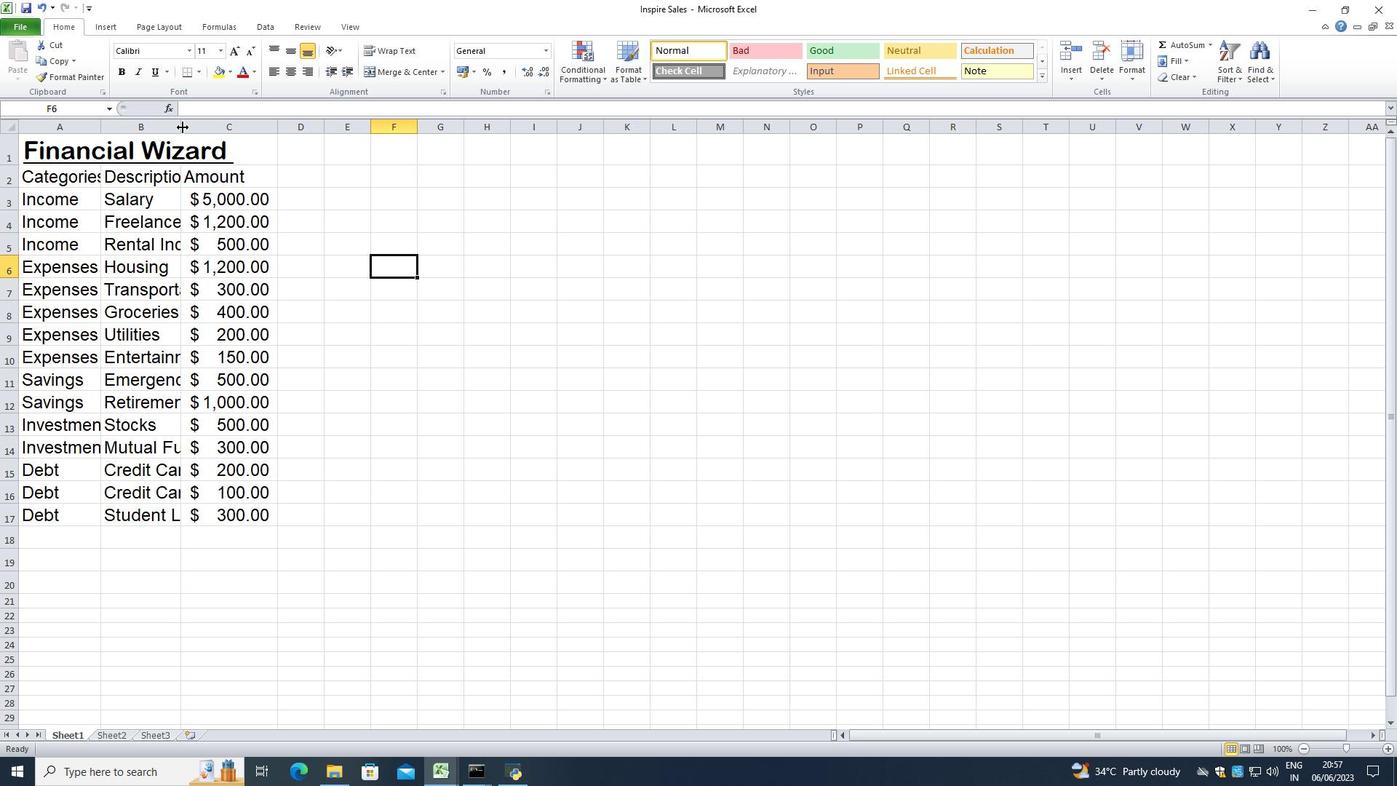 
Action: Mouse pressed left at (182, 126)
Screenshot: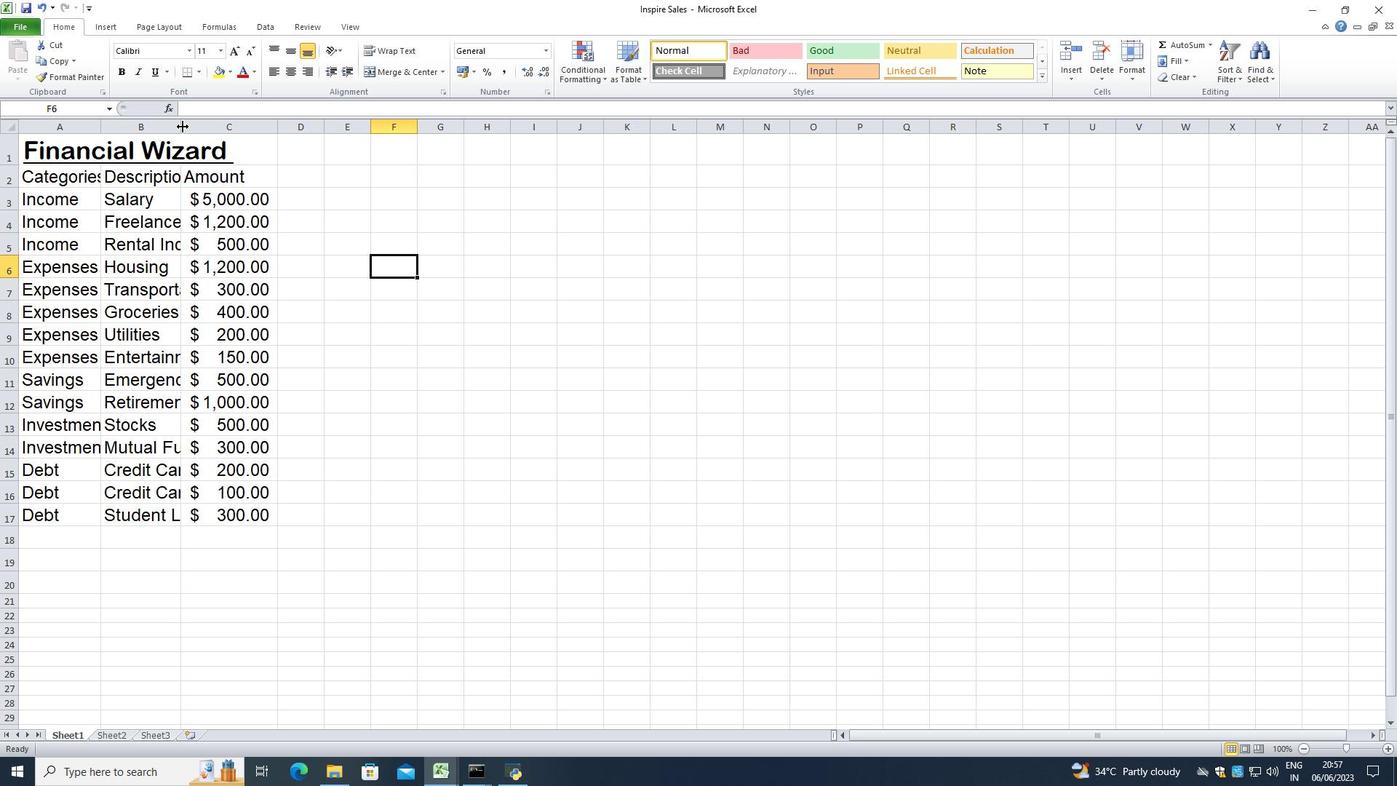 
Action: Mouse pressed left at (182, 126)
Screenshot: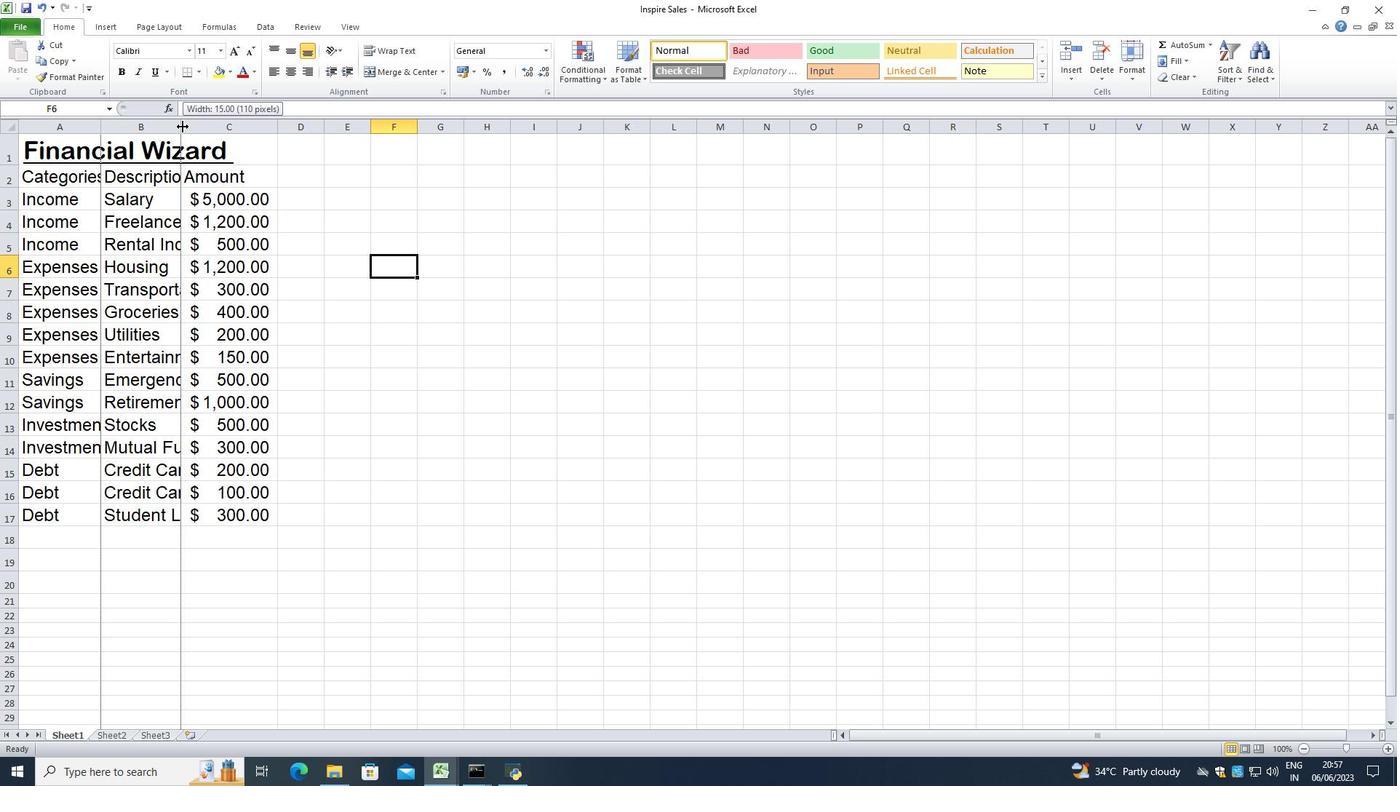 
Action: Mouse moved to (344, 125)
Screenshot: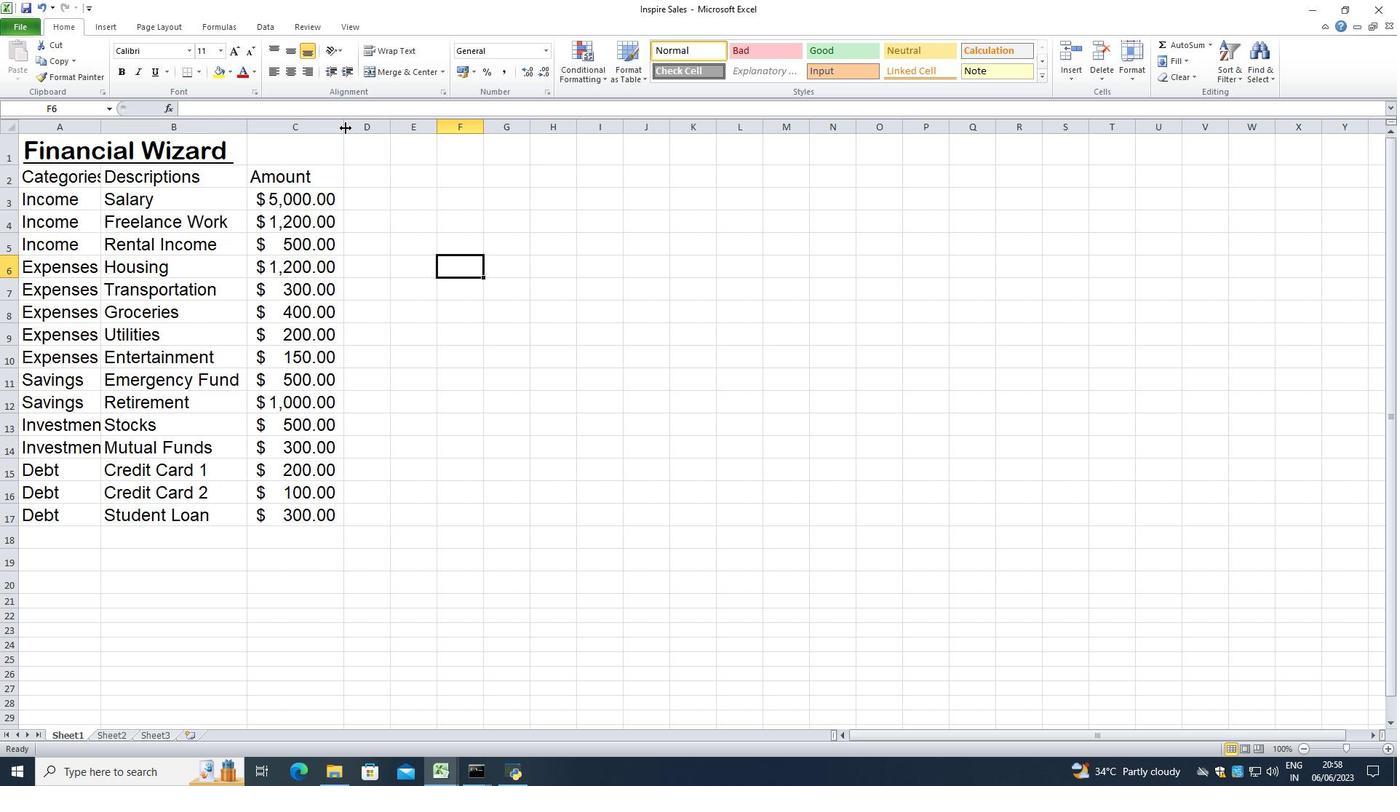 
Action: Mouse pressed left at (344, 125)
Screenshot: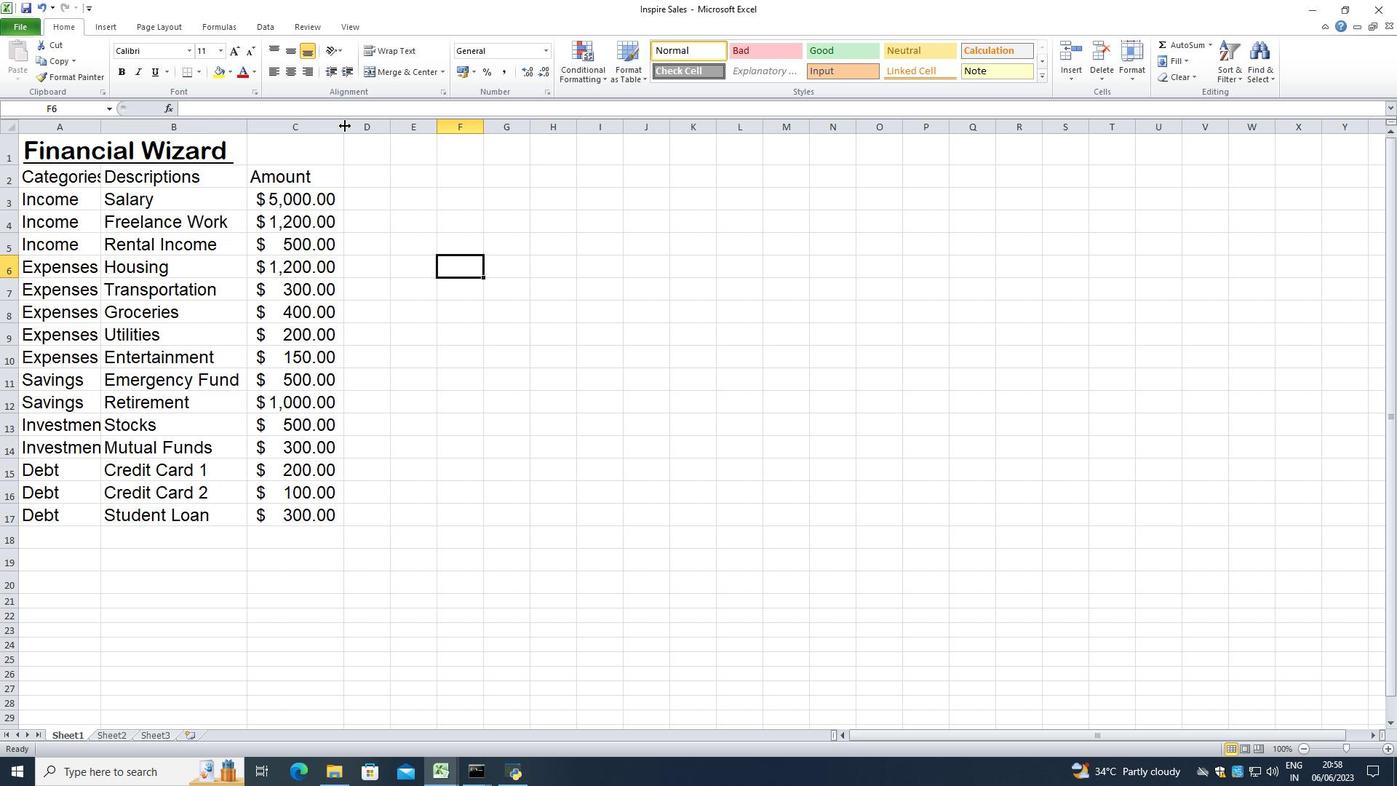 
Action: Mouse pressed left at (344, 125)
Screenshot: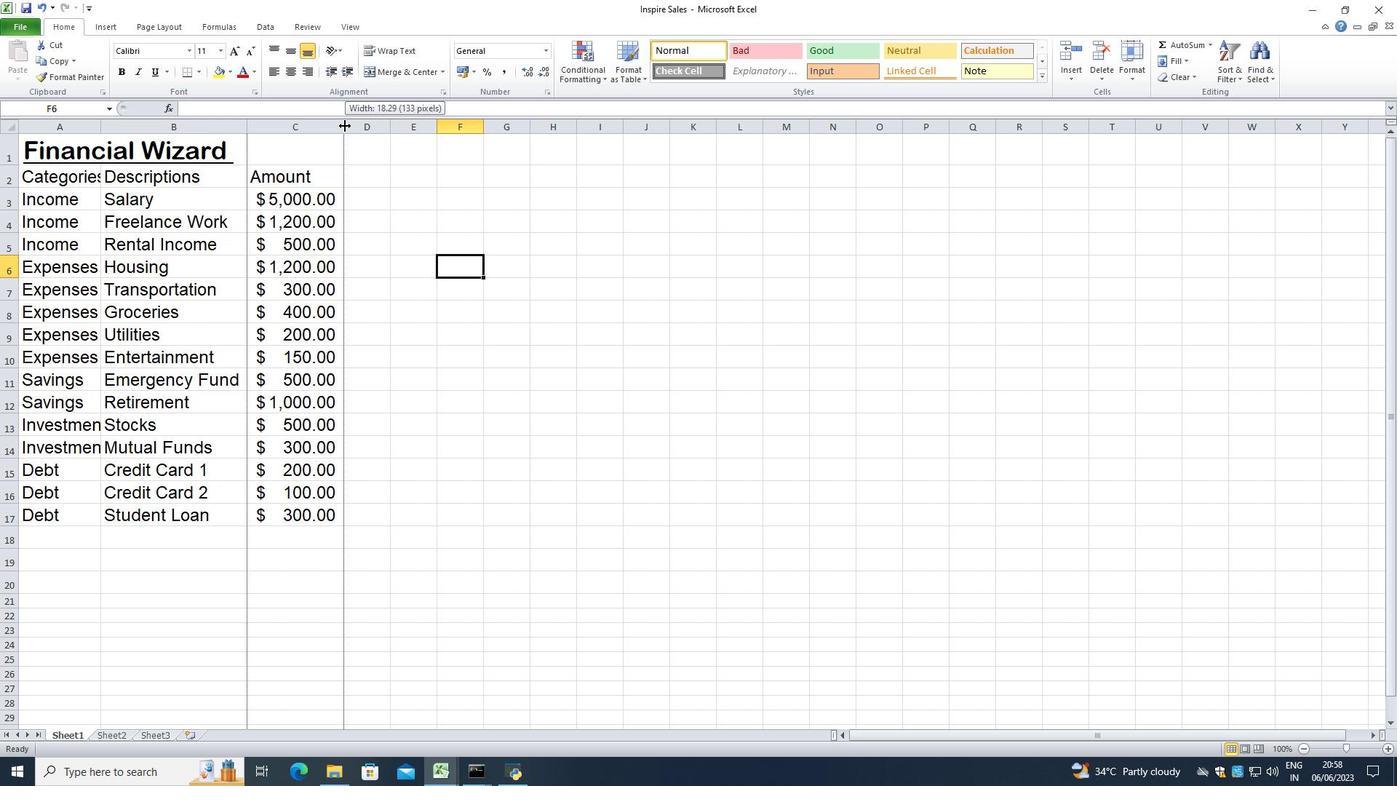 
Action: Mouse moved to (101, 129)
Screenshot: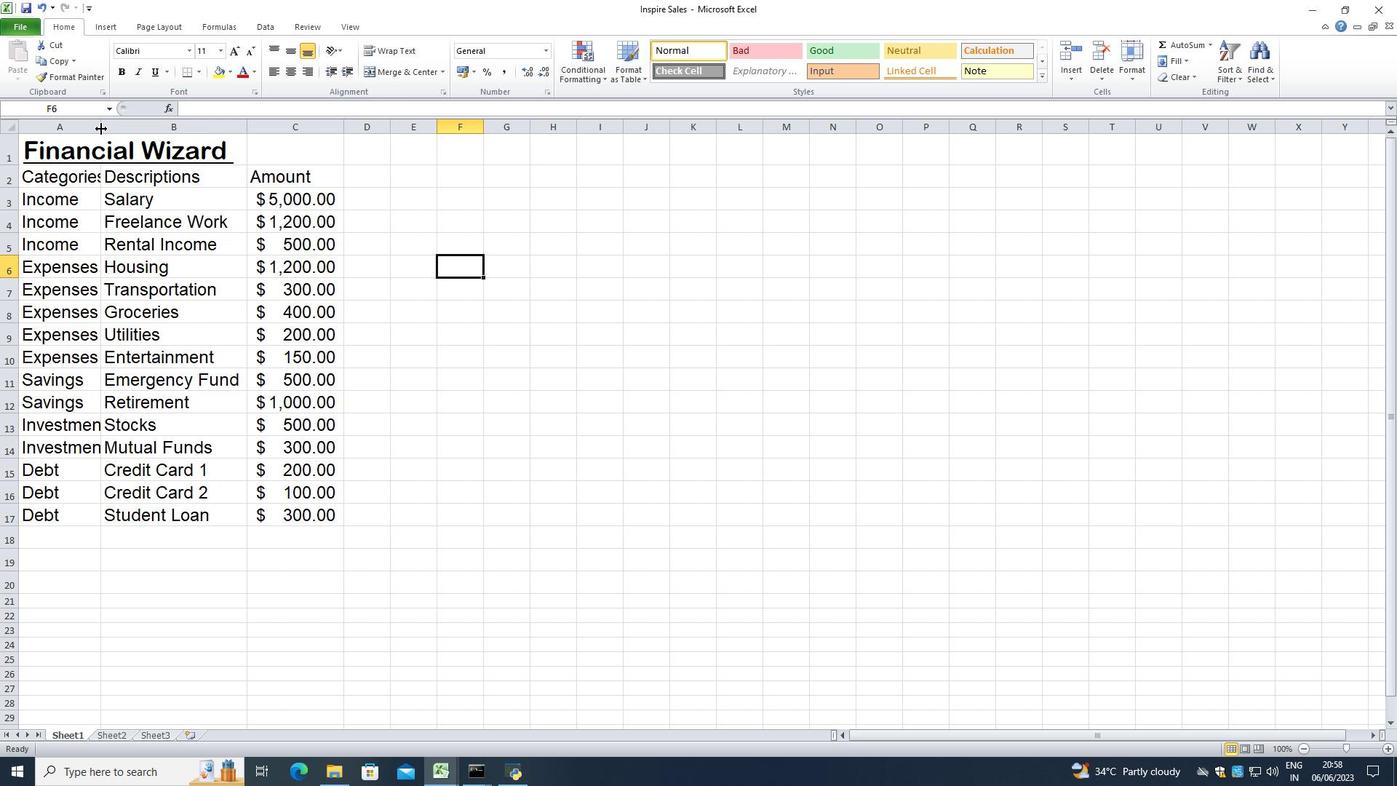
Action: Mouse pressed left at (101, 129)
Screenshot: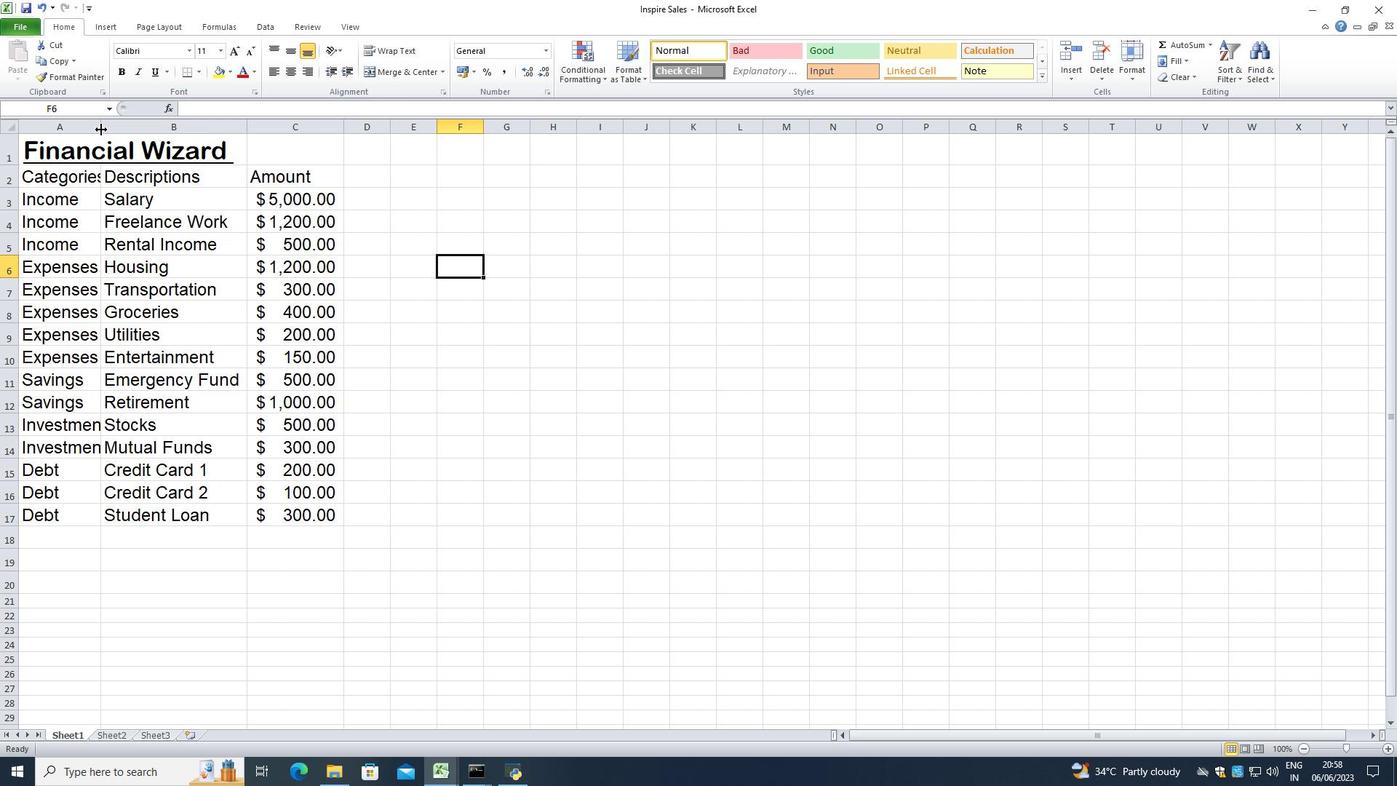 
Action: Mouse pressed left at (101, 129)
Screenshot: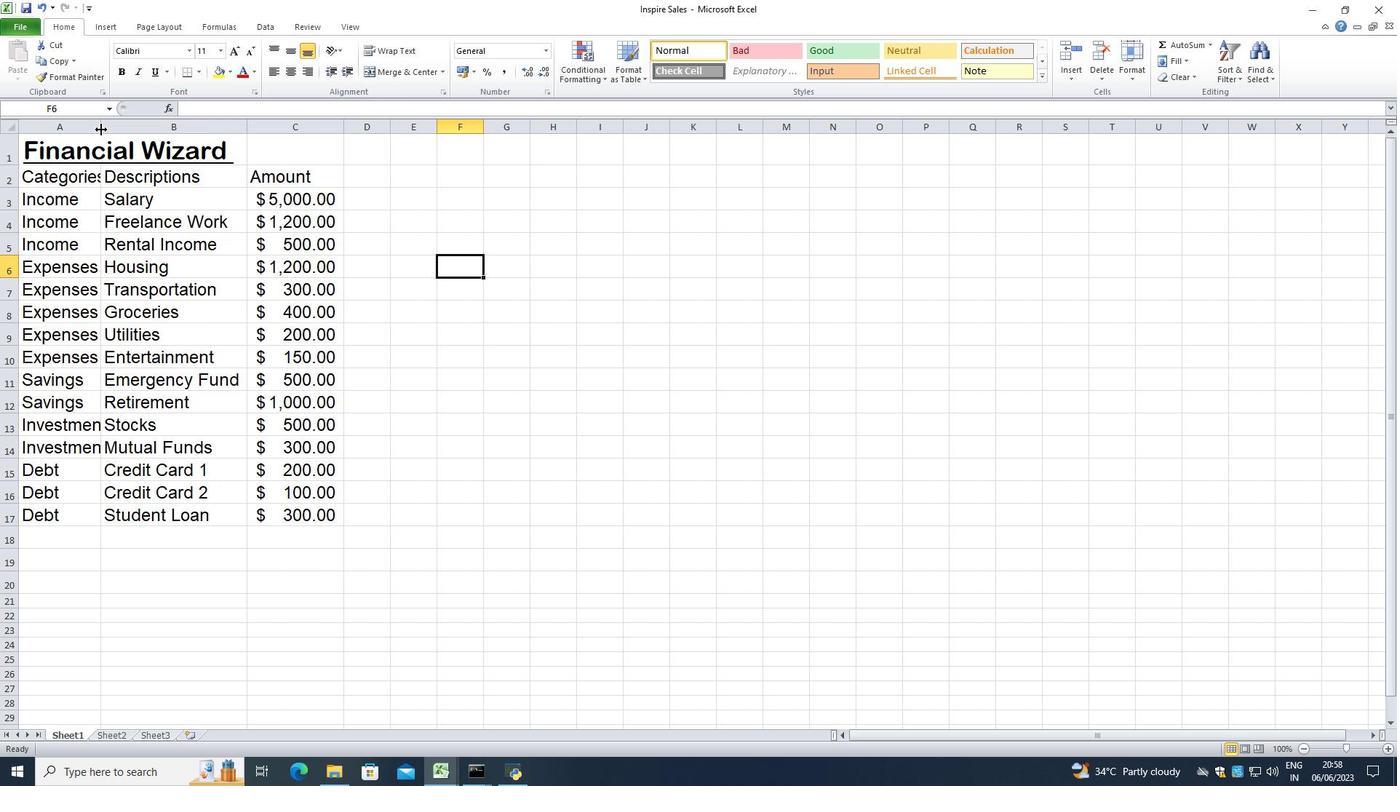 
Action: Mouse moved to (588, 434)
Screenshot: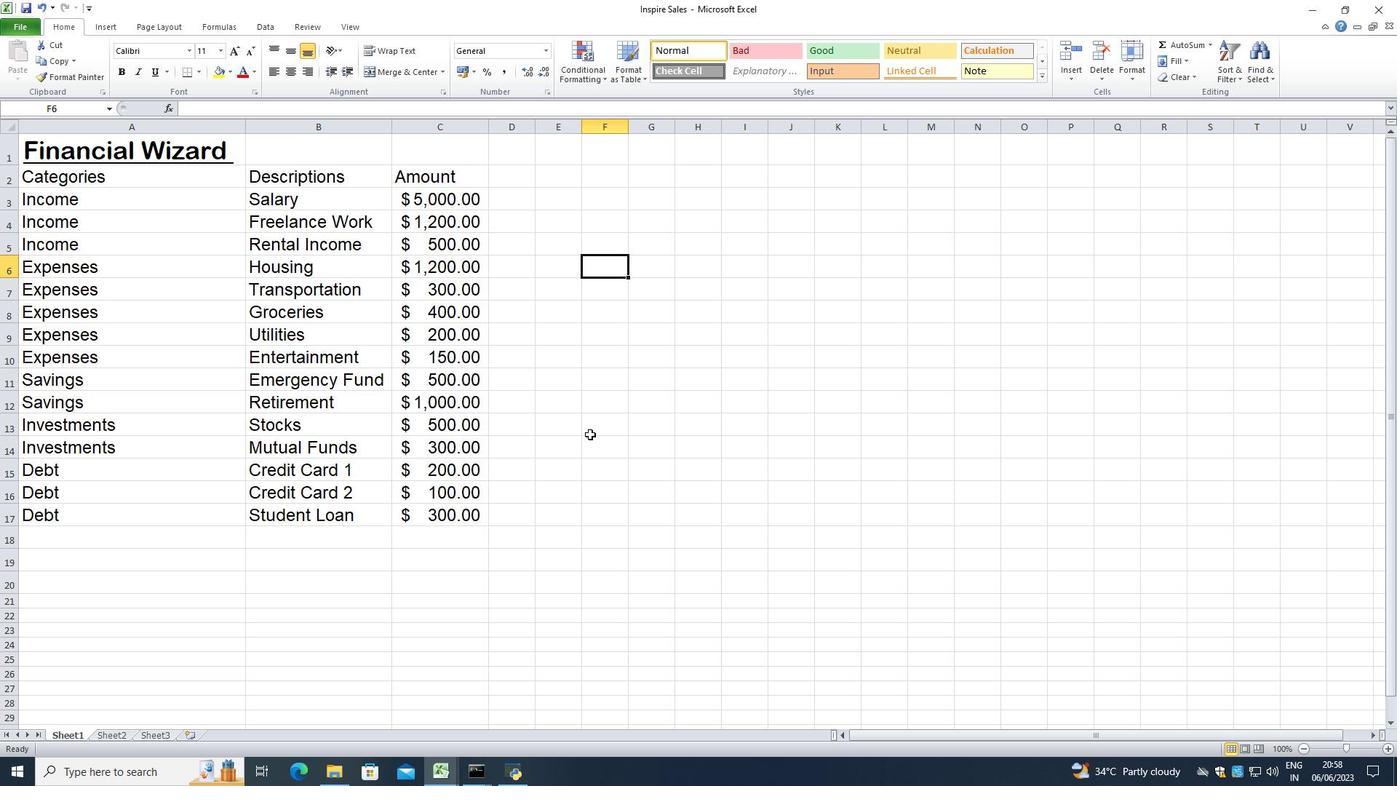 
Action: Key pressed ctrl+S
Screenshot: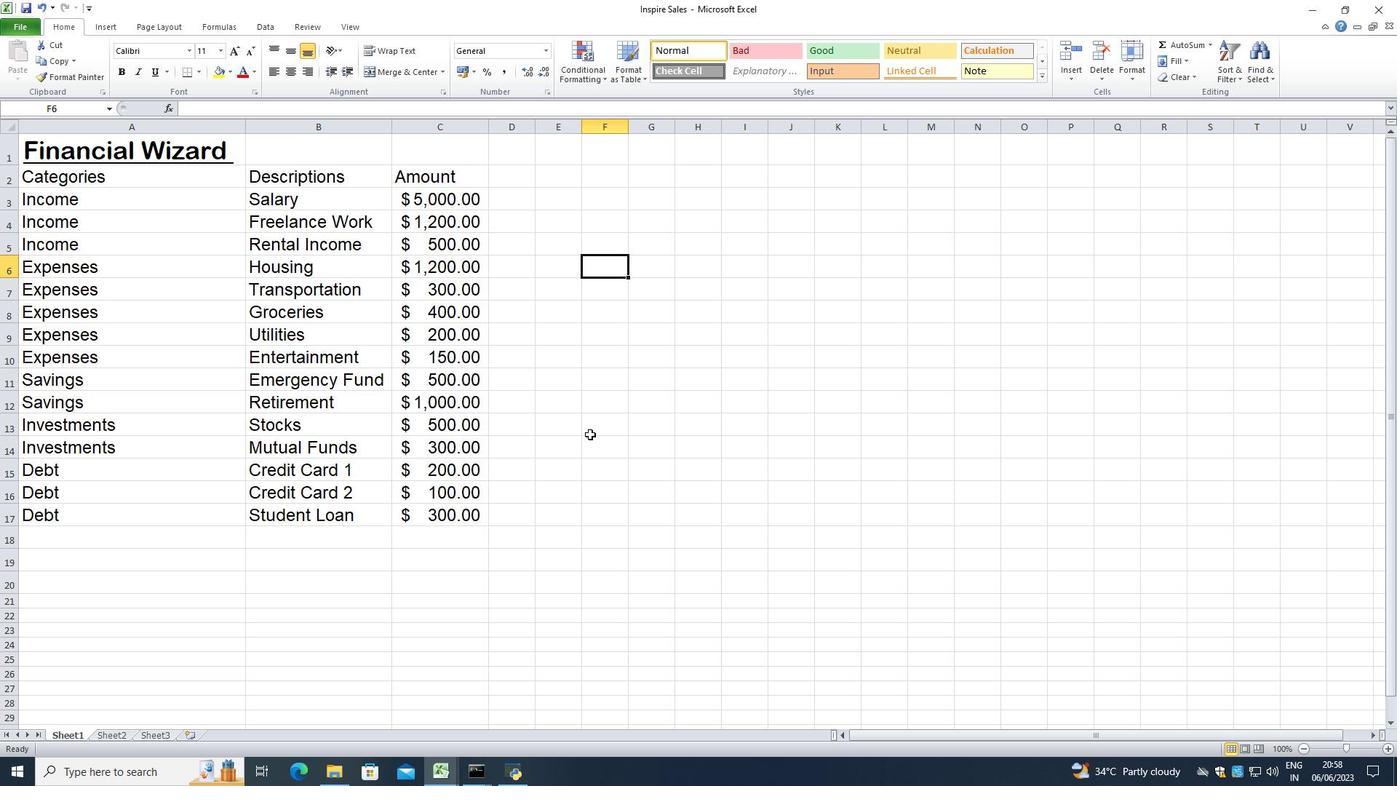 
Action: Mouse moved to (109, 182)
Screenshot: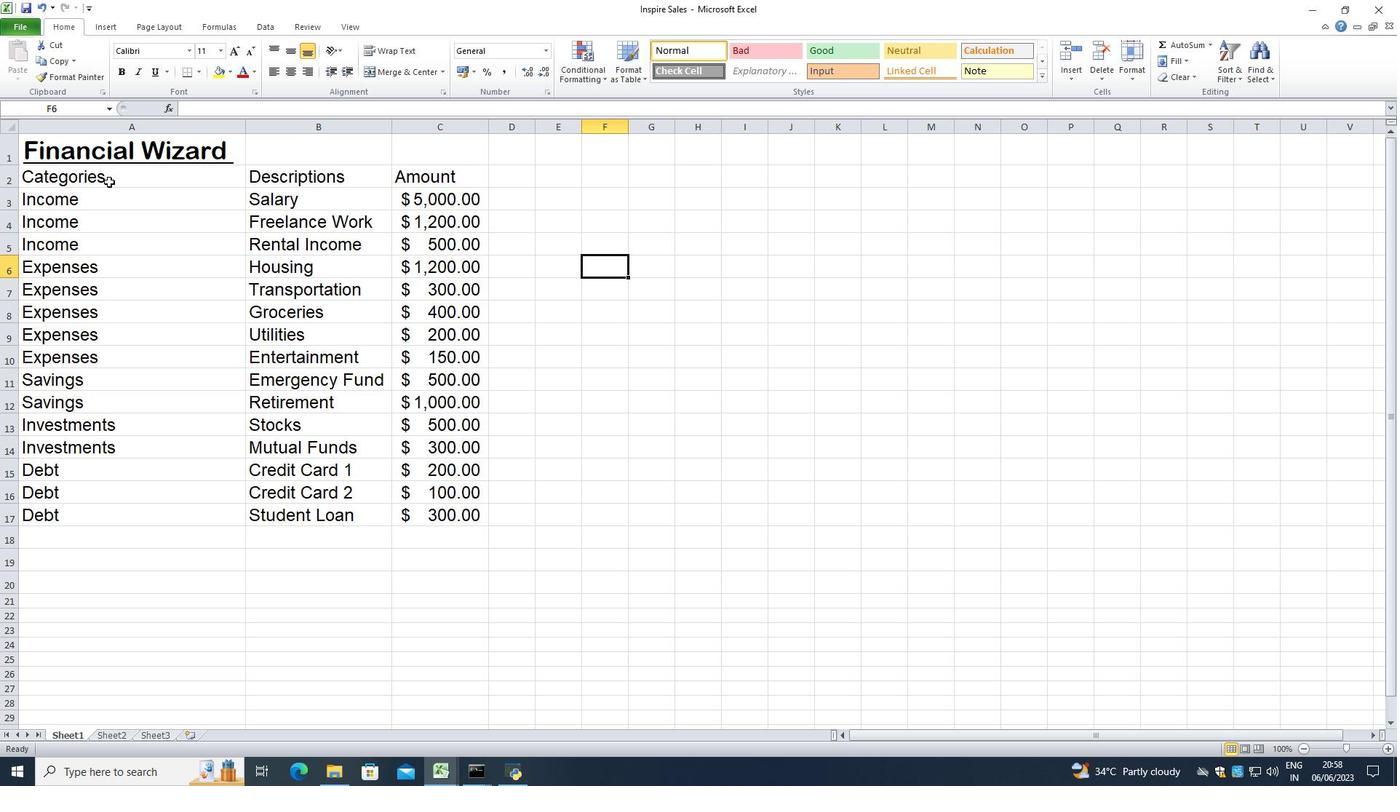 
